 Task: Make in the project BayTech a sprint 'API Management Sprint'. Create in the project BayTech a sprint 'API Management Sprint'. Add in the project BayTech a sprint 'API Management Sprint'
Action: Mouse moved to (233, 67)
Screenshot: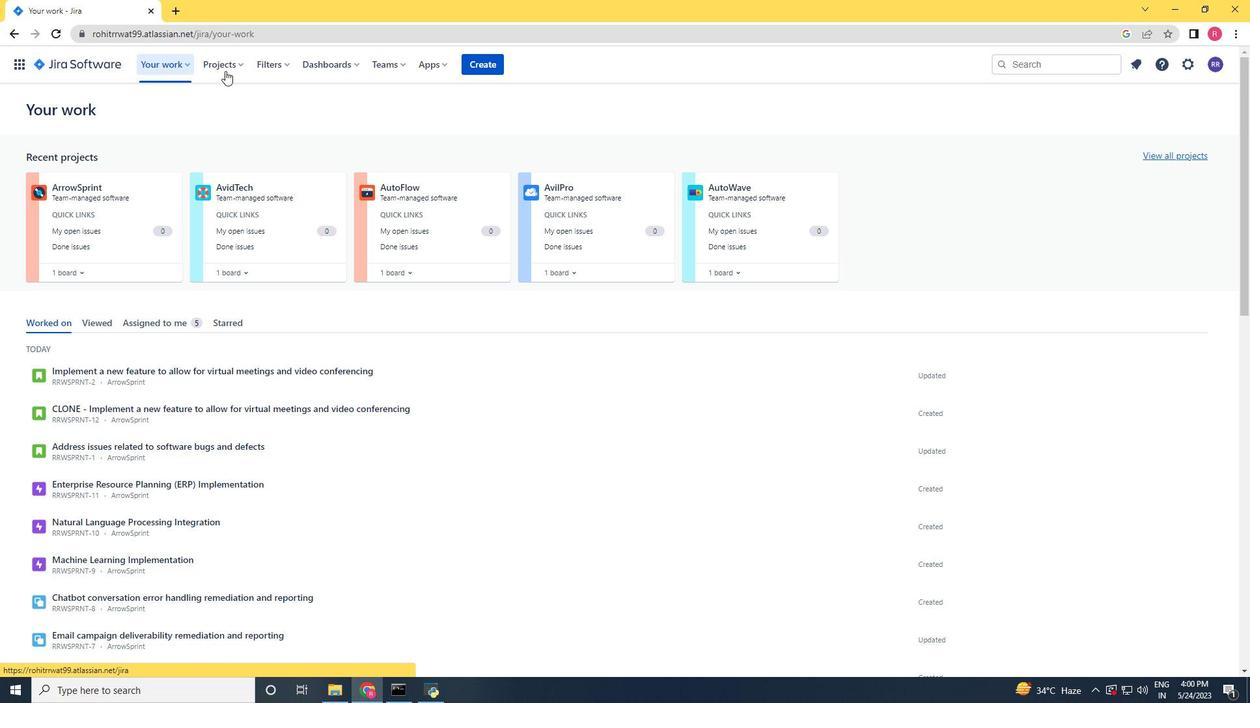 
Action: Mouse pressed left at (233, 67)
Screenshot: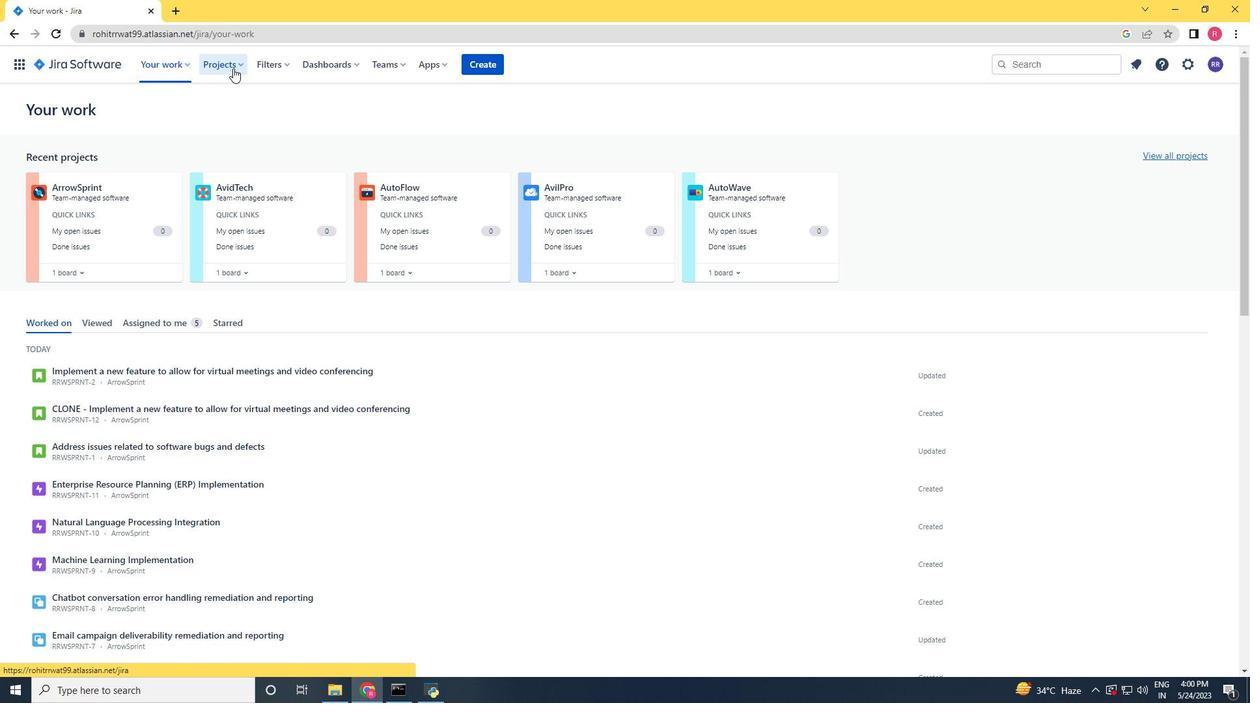 
Action: Mouse moved to (253, 115)
Screenshot: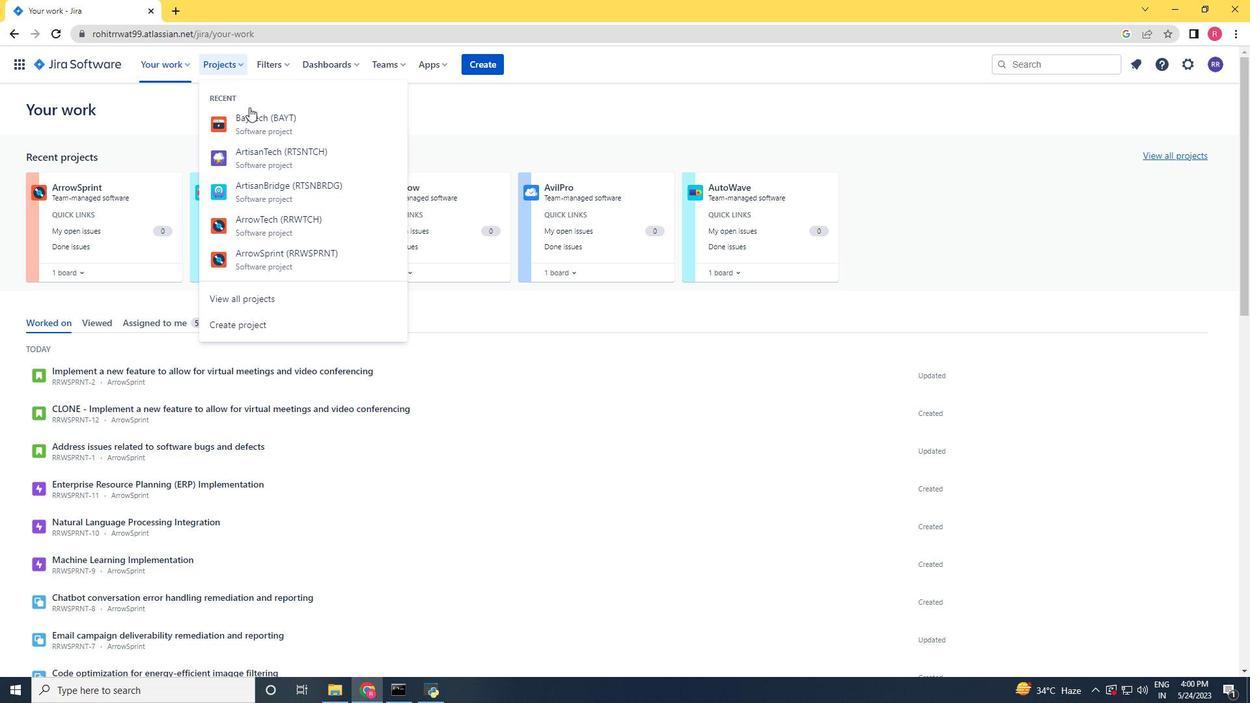 
Action: Mouse pressed left at (253, 115)
Screenshot: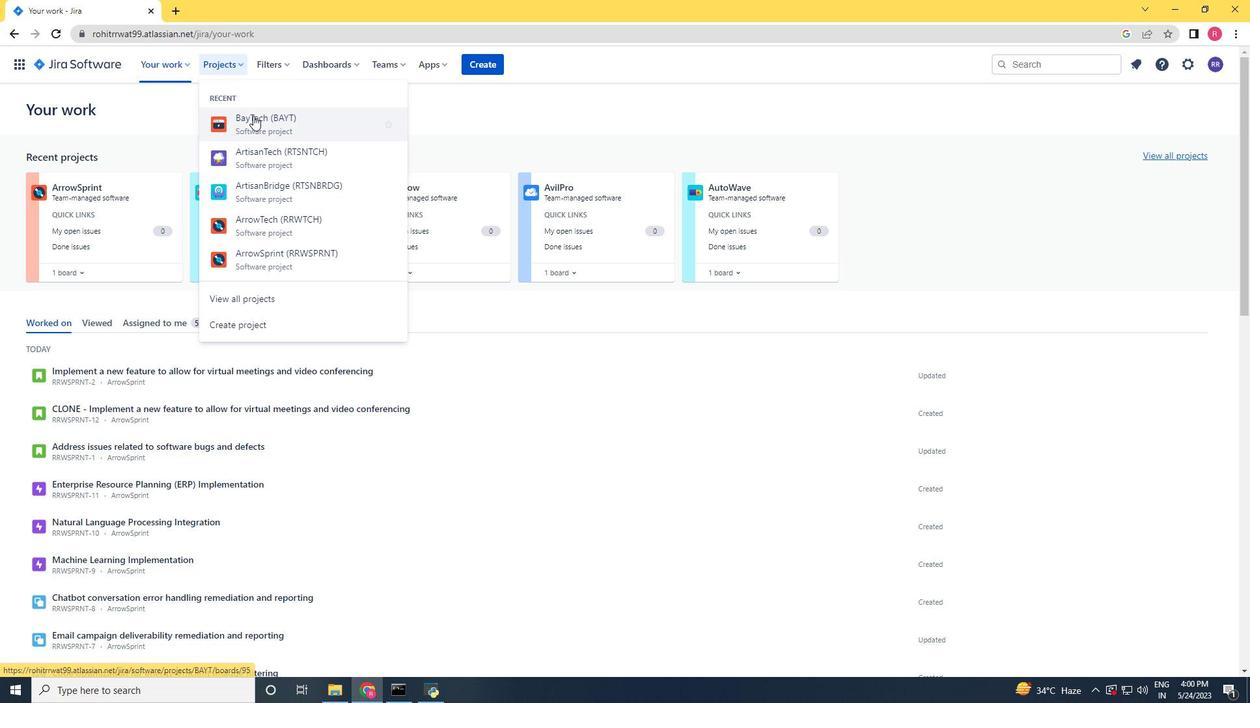 
Action: Mouse moved to (80, 197)
Screenshot: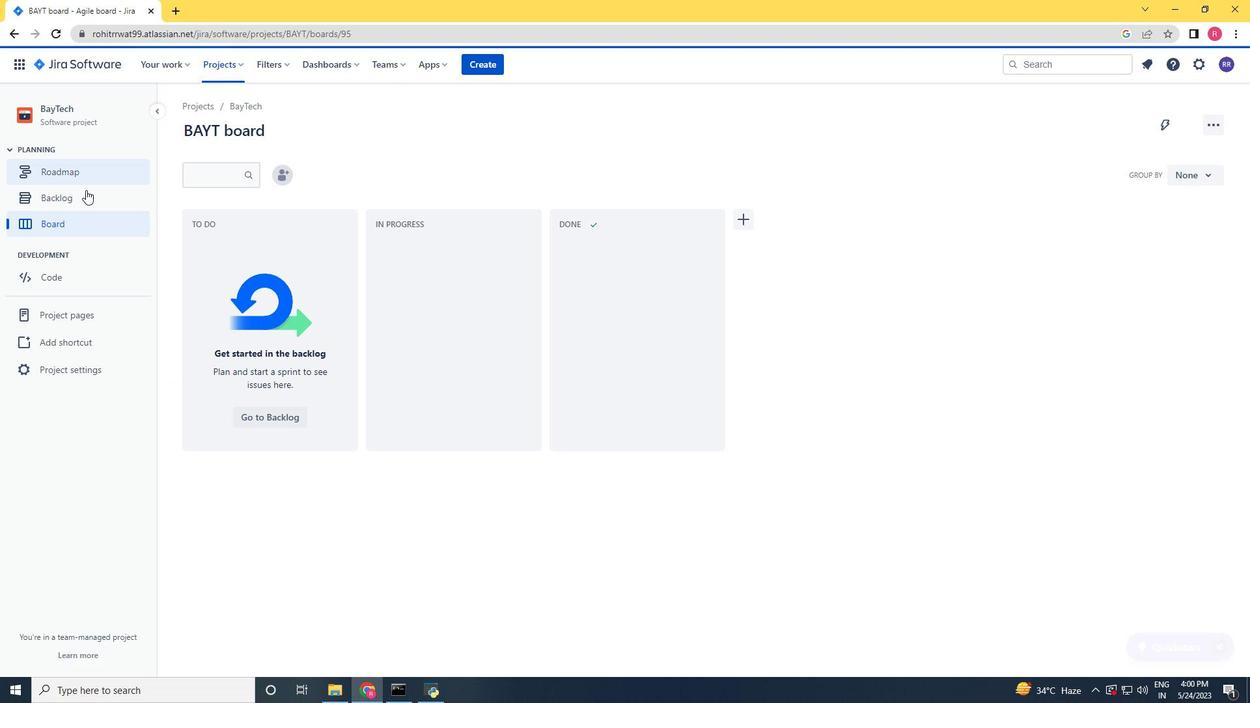 
Action: Mouse pressed left at (80, 197)
Screenshot: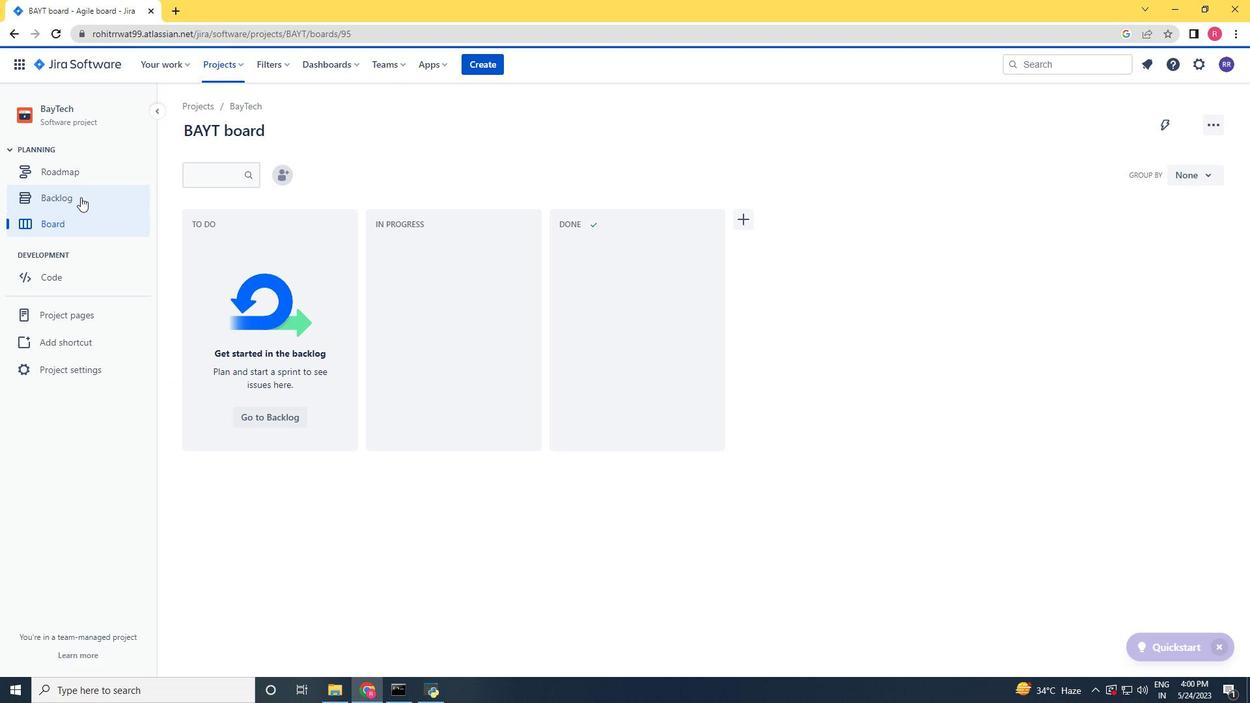 
Action: Mouse moved to (1163, 211)
Screenshot: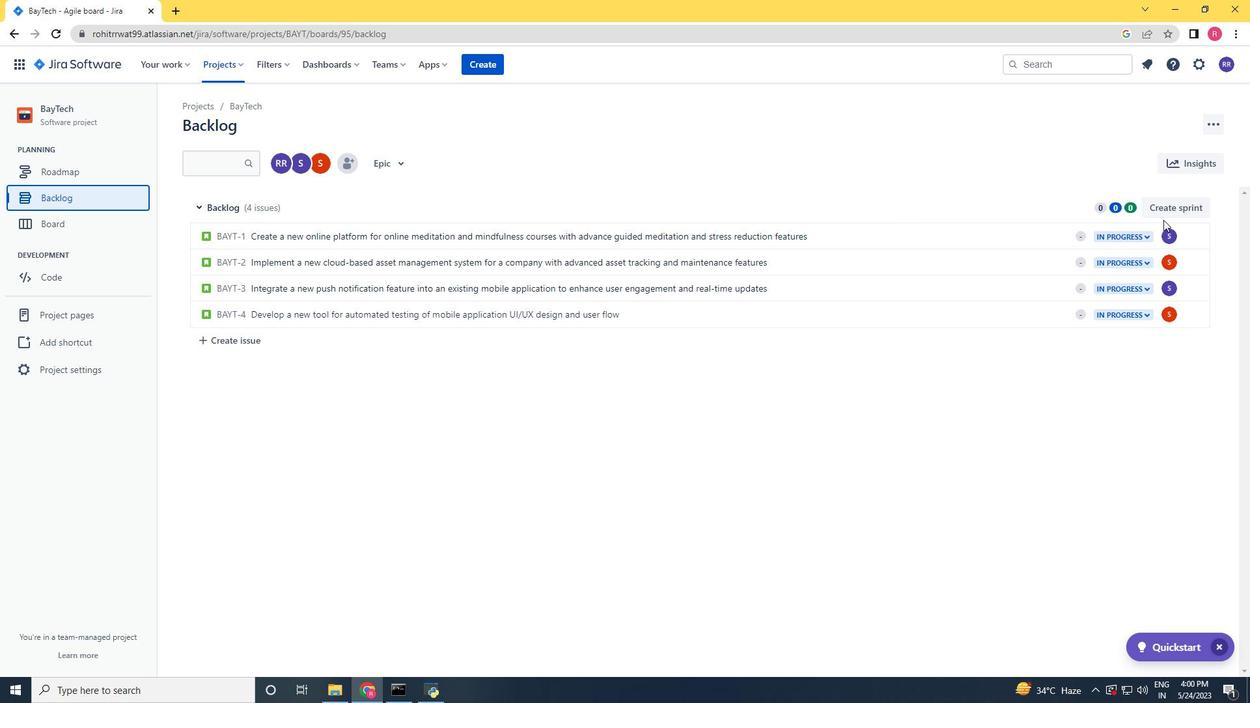 
Action: Mouse pressed left at (1163, 211)
Screenshot: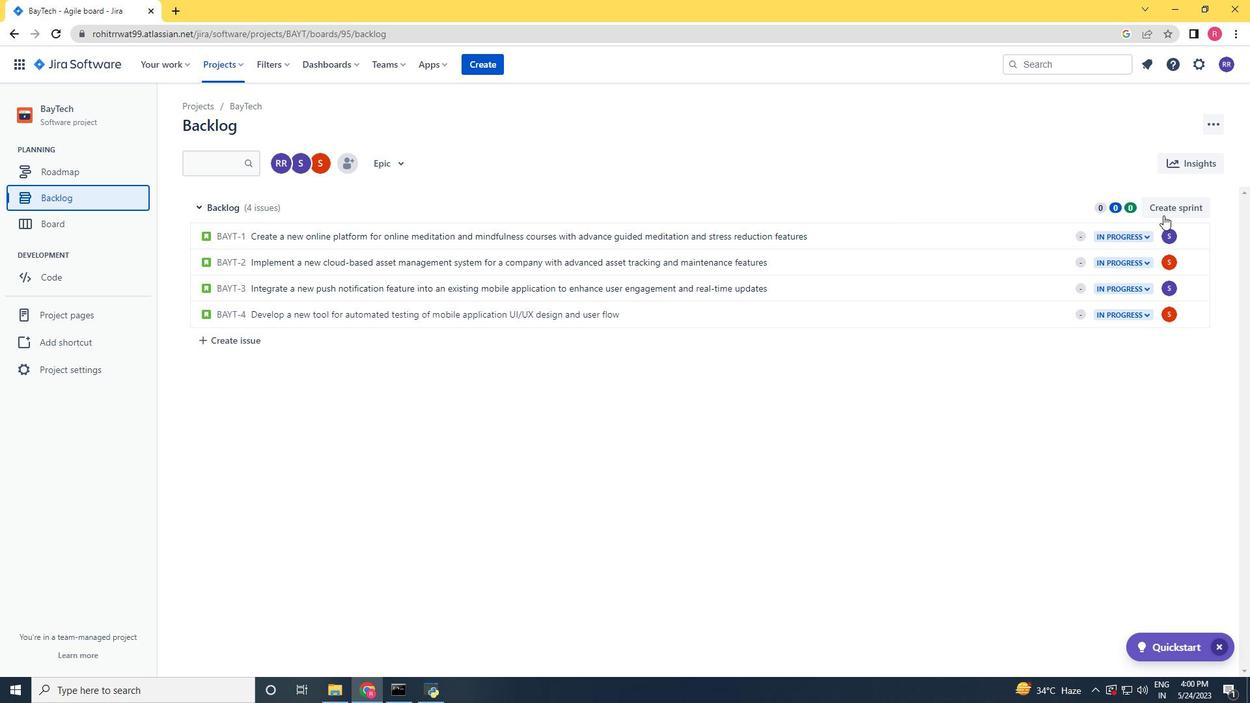 
Action: Mouse moved to (276, 209)
Screenshot: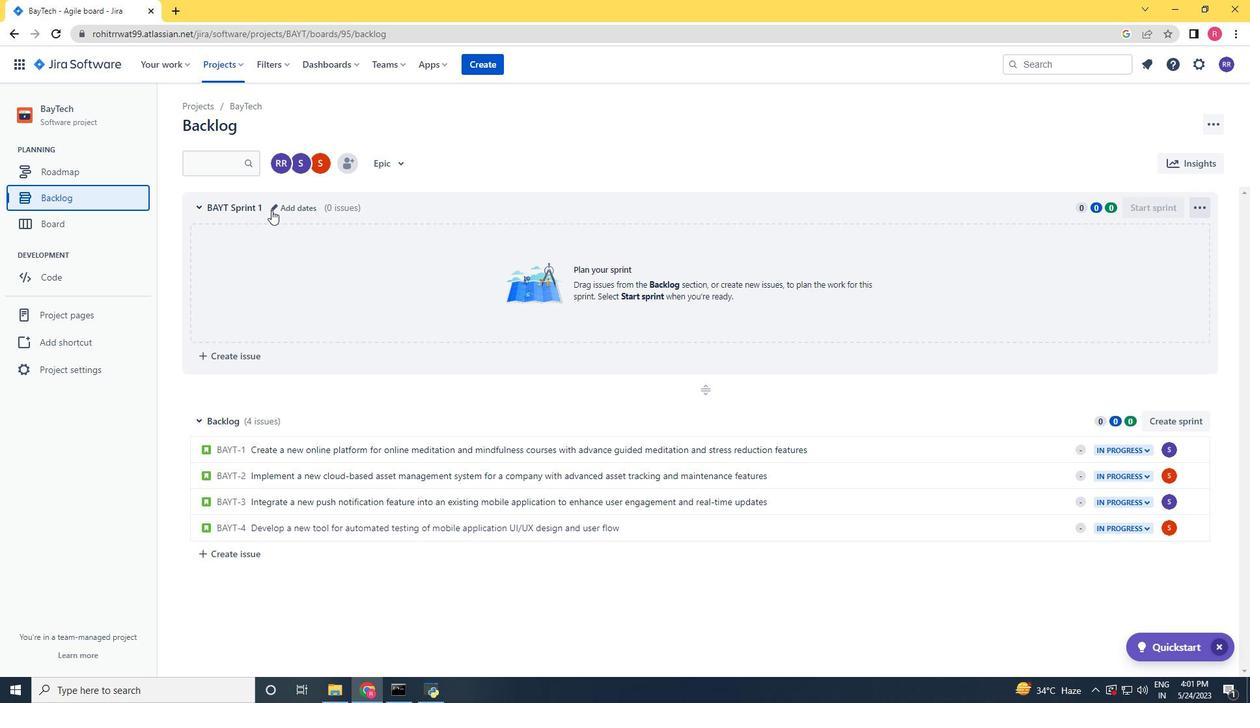 
Action: Mouse pressed left at (276, 209)
Screenshot: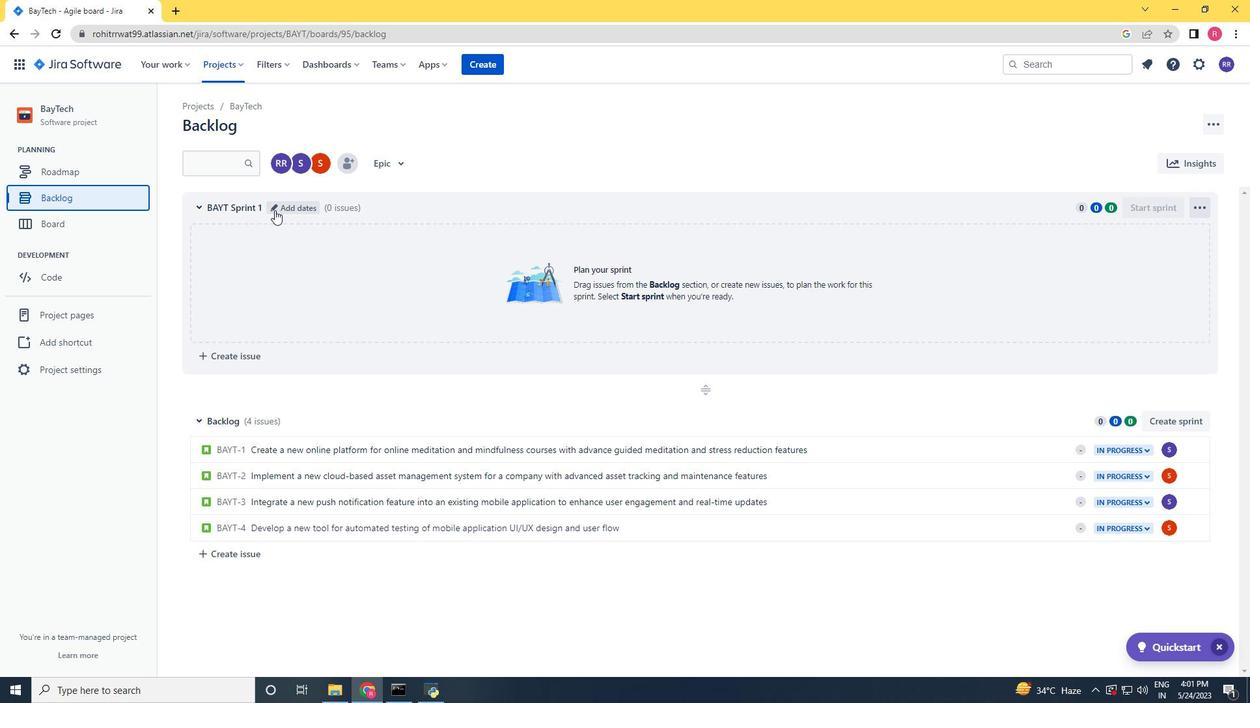 
Action: Key pressed <Key.backspace><Key.backspace><Key.backspace><Key.backspace><Key.backspace><Key.backspace><Key.backspace><Key.backspace><Key.backspace><Key.backspace><Key.backspace><Key.backspace><Key.backspace><Key.backspace><Key.backspace><Key.backspace><Key.backspace><Key.backspace><Key.backspace><Key.backspace><Key.backspace><Key.backspace><Key.backspace><Key.backspace><Key.backspace><Key.backspace><Key.backspace><Key.backspace><Key.backspace><Key.backspace><Key.backspace><Key.backspace><Key.backspace><Key.backspace><Key.backspace><Key.backspace><Key.backspace><Key.backspace><Key.backspace><Key.backspace><Key.backspace><Key.backspace><Key.backspace><Key.backspace><Key.backspace><Key.backspace><Key.backspace><Key.backspace><Key.backspace><Key.backspace><Key.backspace><Key.backspace><Key.backspace><Key.backspace><Key.backspace><Key.shift><Key.shift><Key.shift><Key.shift><Key.shift><Key.shift><Key.shift><Key.shift><Key.shift><Key.shift><Key.shift><Key.shift><Key.shift><Key.shift><Key.shift><Key.shift>APL<Key.space><Key.shift><Key.shift><Key.shift>Management<Key.space><Key.shift><Key.shift><Key.shift>Sprint<Key.space><Key.enter>
Screenshot: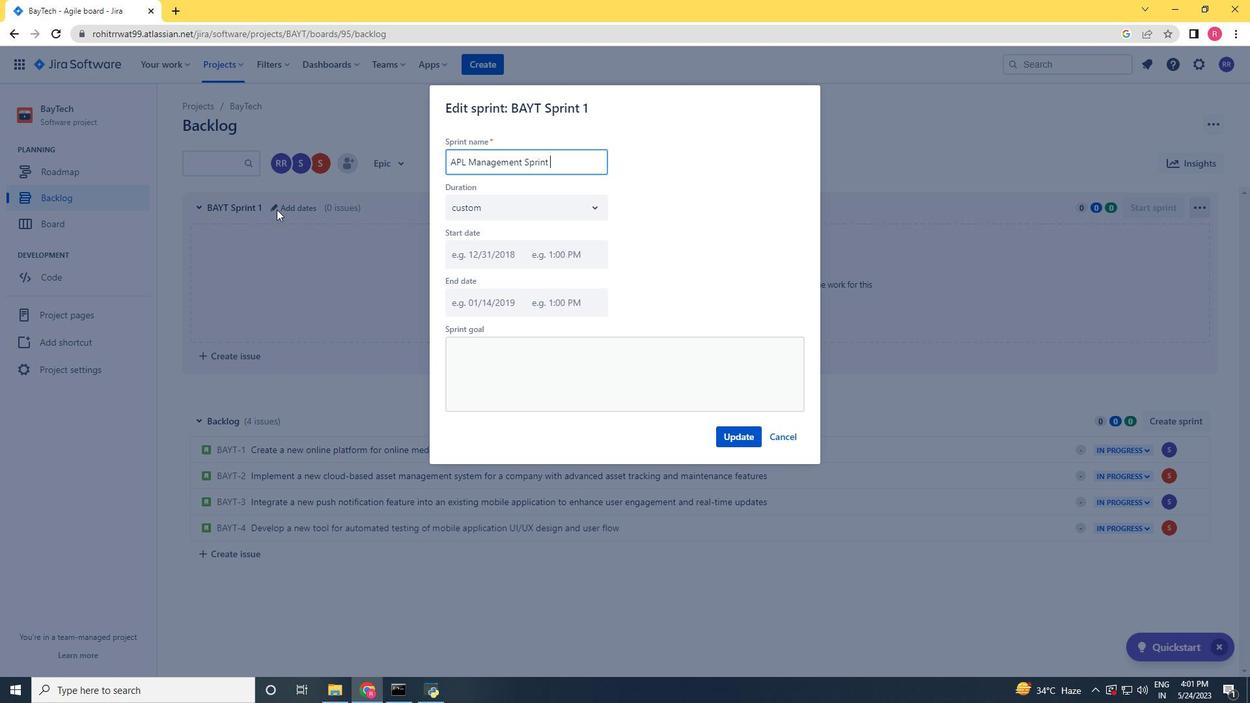 
Action: Mouse moved to (1181, 422)
Screenshot: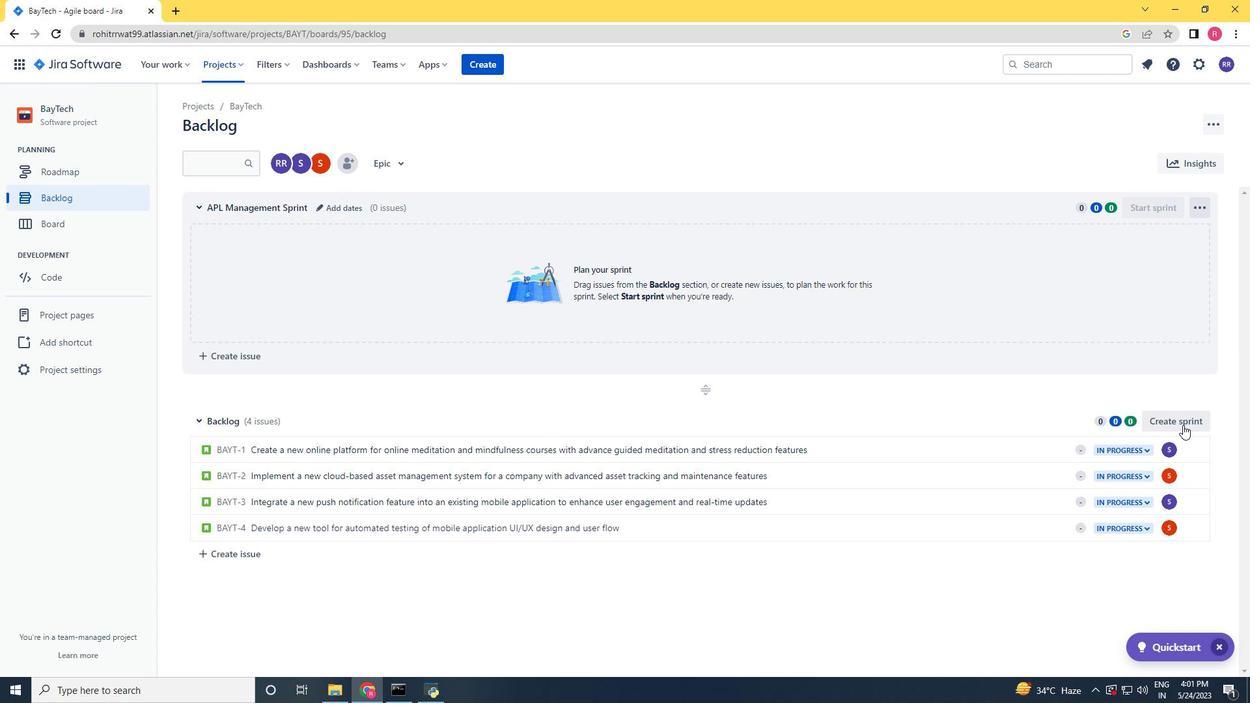 
Action: Mouse pressed left at (1181, 422)
Screenshot: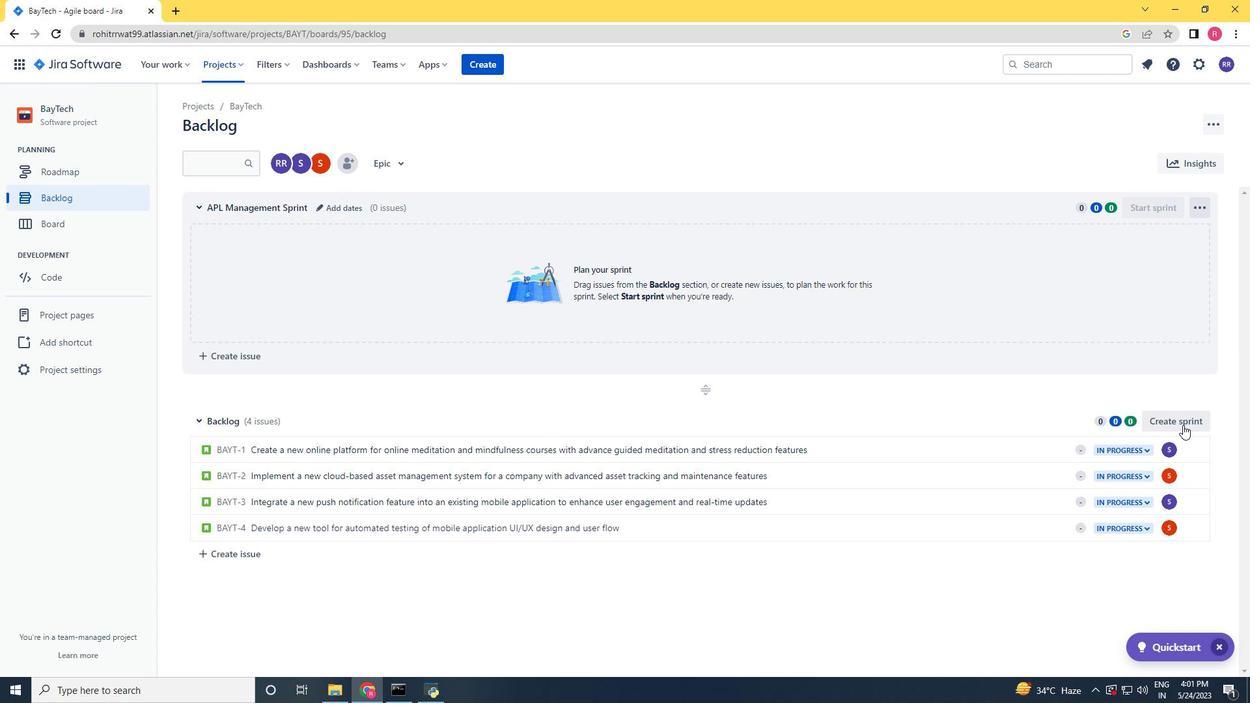 
Action: Mouse moved to (321, 422)
Screenshot: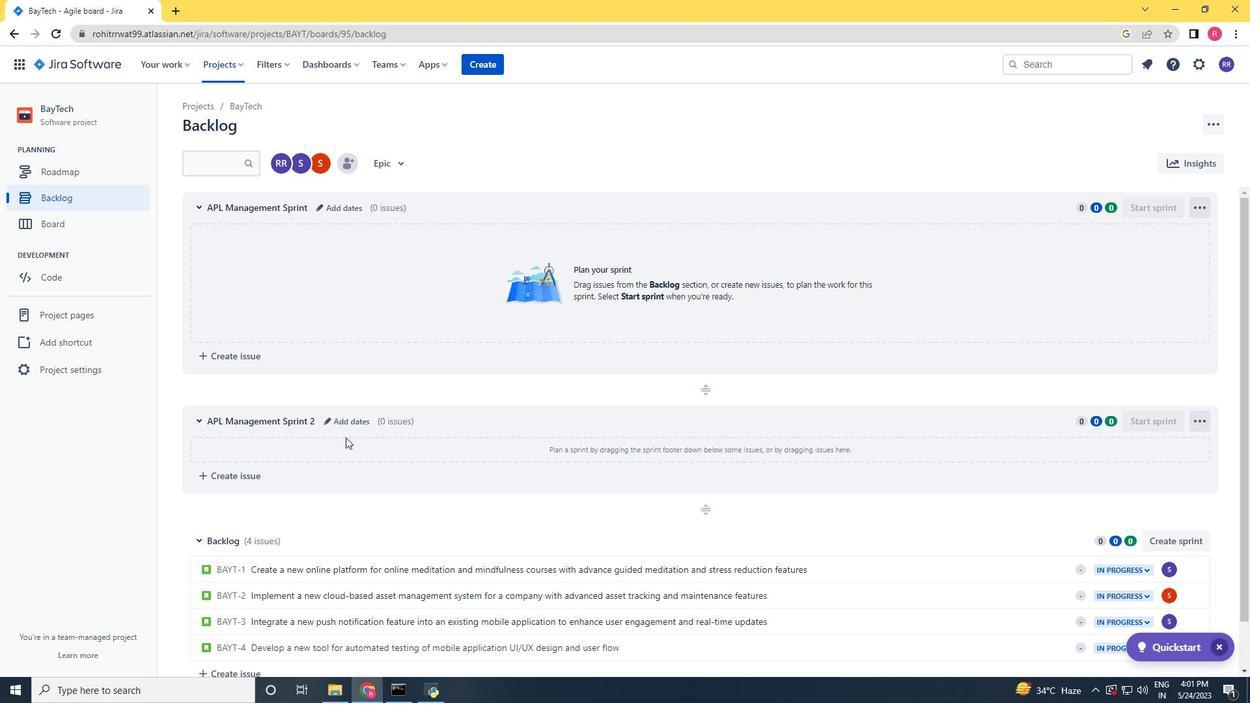 
Action: Mouse pressed left at (321, 422)
Screenshot: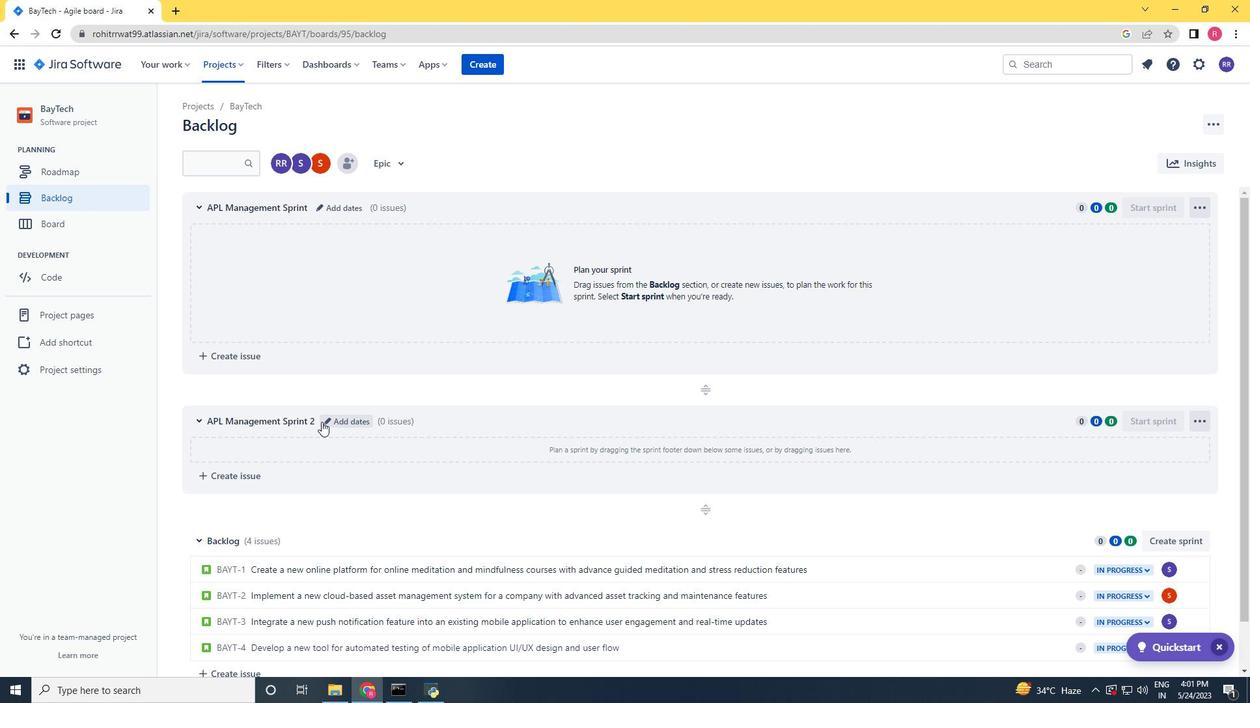 
Action: Mouse moved to (320, 419)
Screenshot: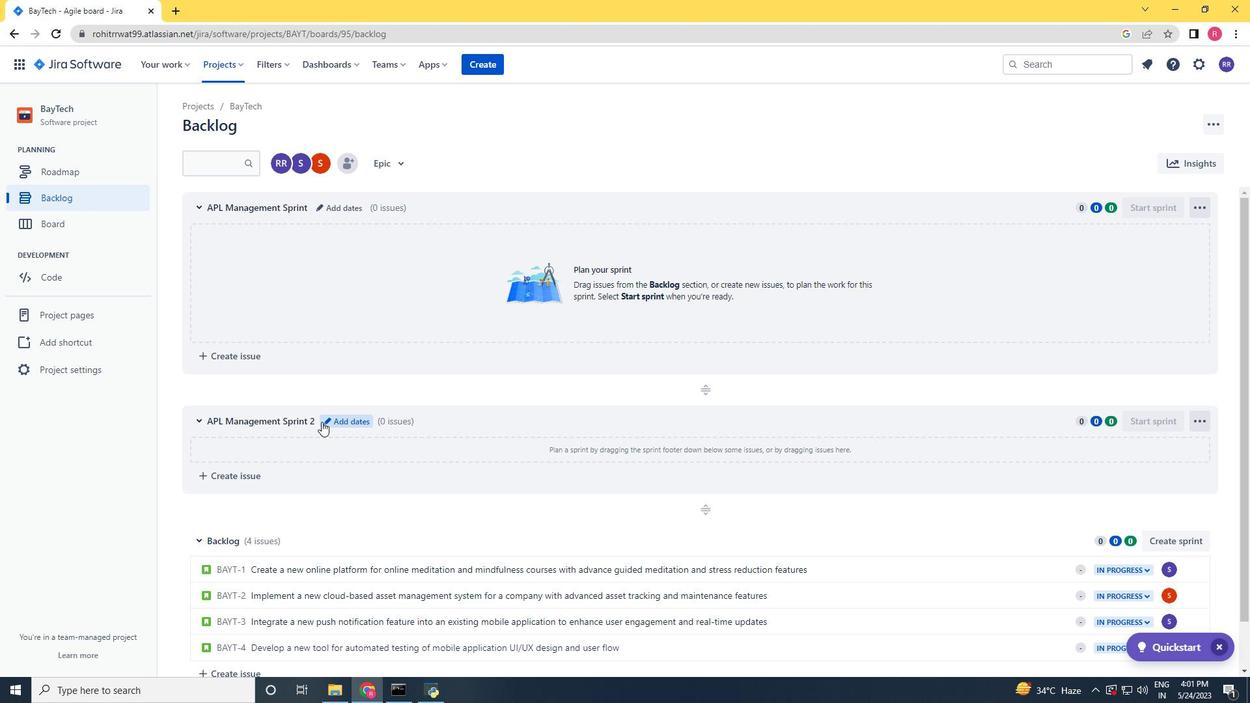 
Action: Key pressed <Key.backspace><Key.backspace><Key.backspace><Key.backspace><Key.backspace><Key.backspace><Key.backspace><Key.backspace><Key.backspace><Key.backspace><Key.backspace><Key.backspace><Key.backspace><Key.backspace><Key.backspace><Key.backspace><Key.backspace><Key.backspace><Key.backspace><Key.backspace><Key.backspace><Key.backspace><Key.backspace><Key.backspace><Key.backspace><Key.backspace><Key.backspace><Key.backspace><Key.backspace><Key.backspace><Key.backspace><Key.shift>A<Key.shift>PI<Key.space><Key.shift><Key.shift><Key.shift><Key.shift><Key.shift><Key.shift><Key.shift><Key.shift><Key.shift><Key.shift><Key.shift><Key.shift><Key.shift><Key.shift><Key.shift><Key.shift><Key.shift><Key.shift><Key.shift><Key.shift><Key.shift><Key.shift><Key.shift><Key.shift><Key.shift><Key.shift><Key.shift><Key.shift><Key.shift><Key.shift><Key.shift><Key.shift><Key.shift><Key.shift><Key.shift><Key.shift><Key.shift><Key.shift><Key.shift><Key.shift><Key.shift><Key.shift><Key.shift><Key.shift><Key.shift><Key.shift>Management<Key.space><Key.shift>Sprint<Key.space>
Screenshot: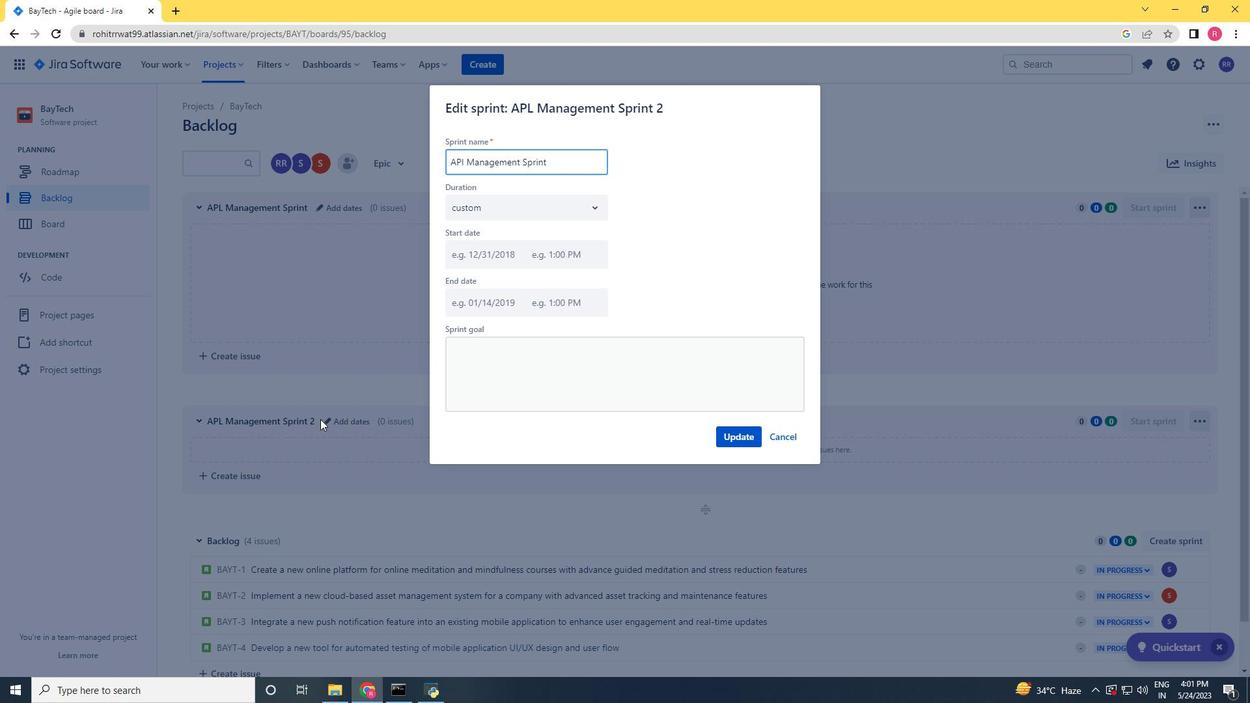 
Action: Mouse moved to (750, 437)
Screenshot: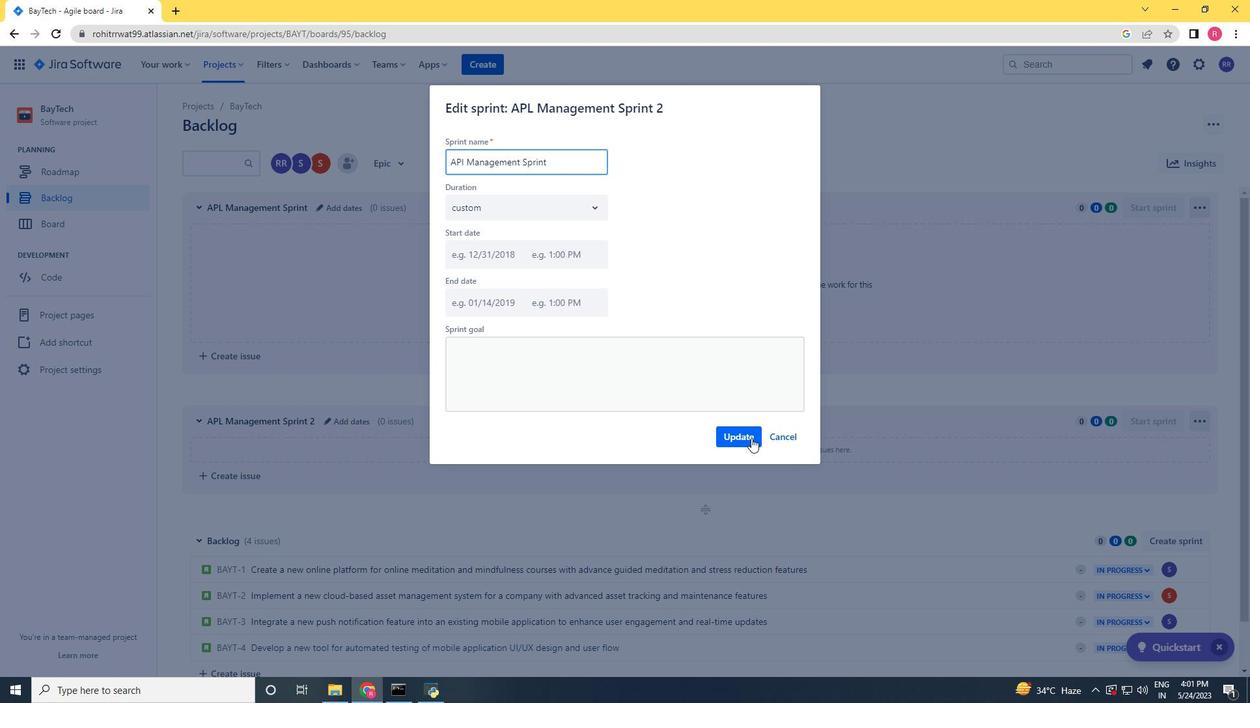 
Action: Mouse pressed left at (750, 437)
Screenshot: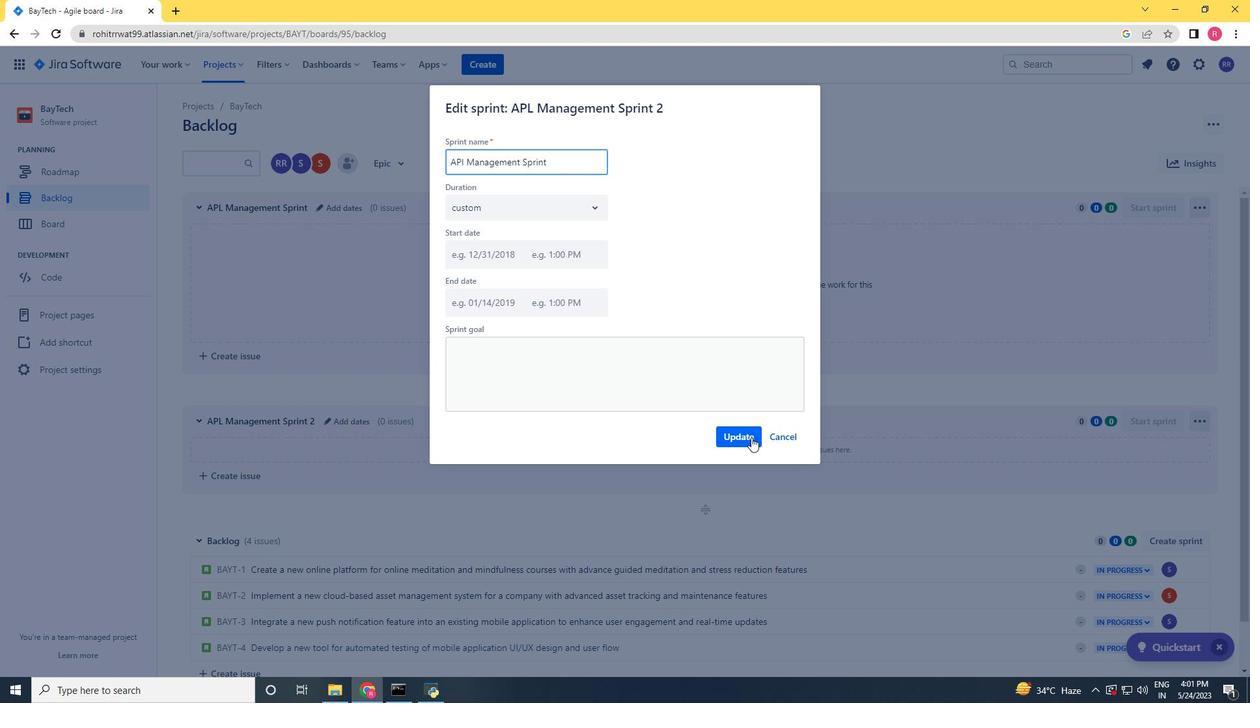 
Action: Mouse moved to (1167, 539)
Screenshot: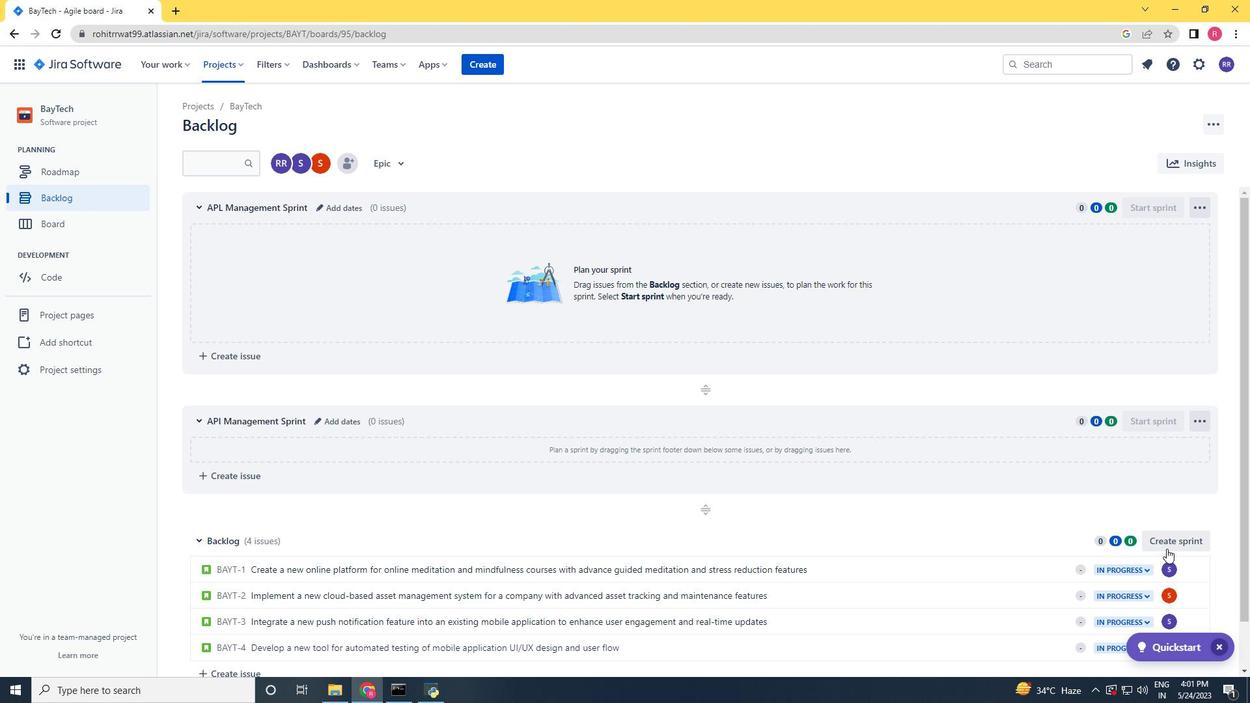 
Action: Mouse pressed left at (1167, 539)
Screenshot: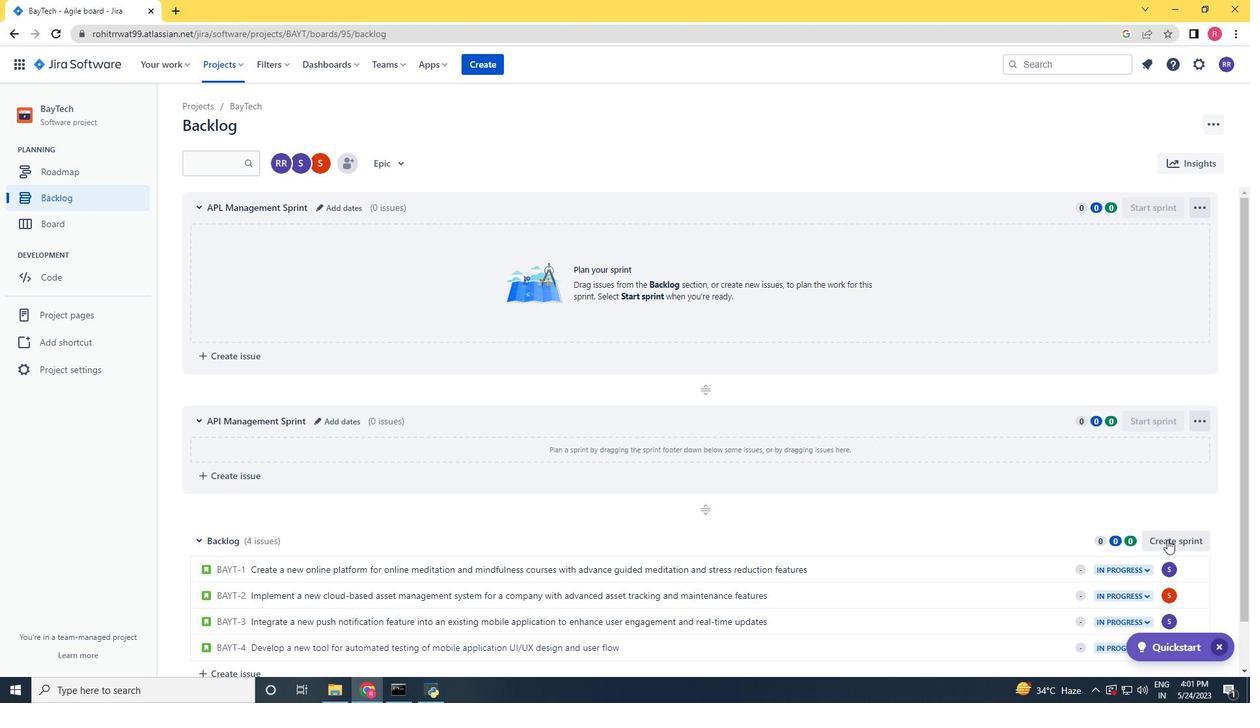 
Action: Mouse moved to (312, 542)
Screenshot: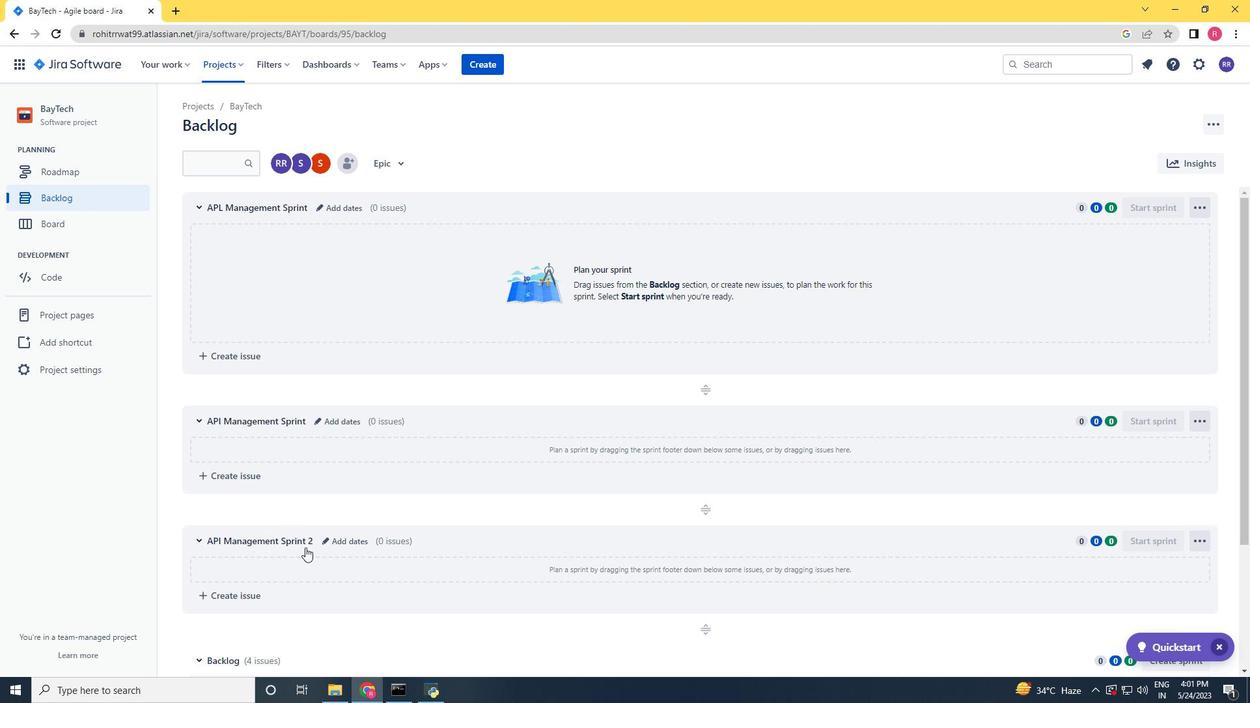 
Action: Mouse pressed left at (312, 542)
Screenshot: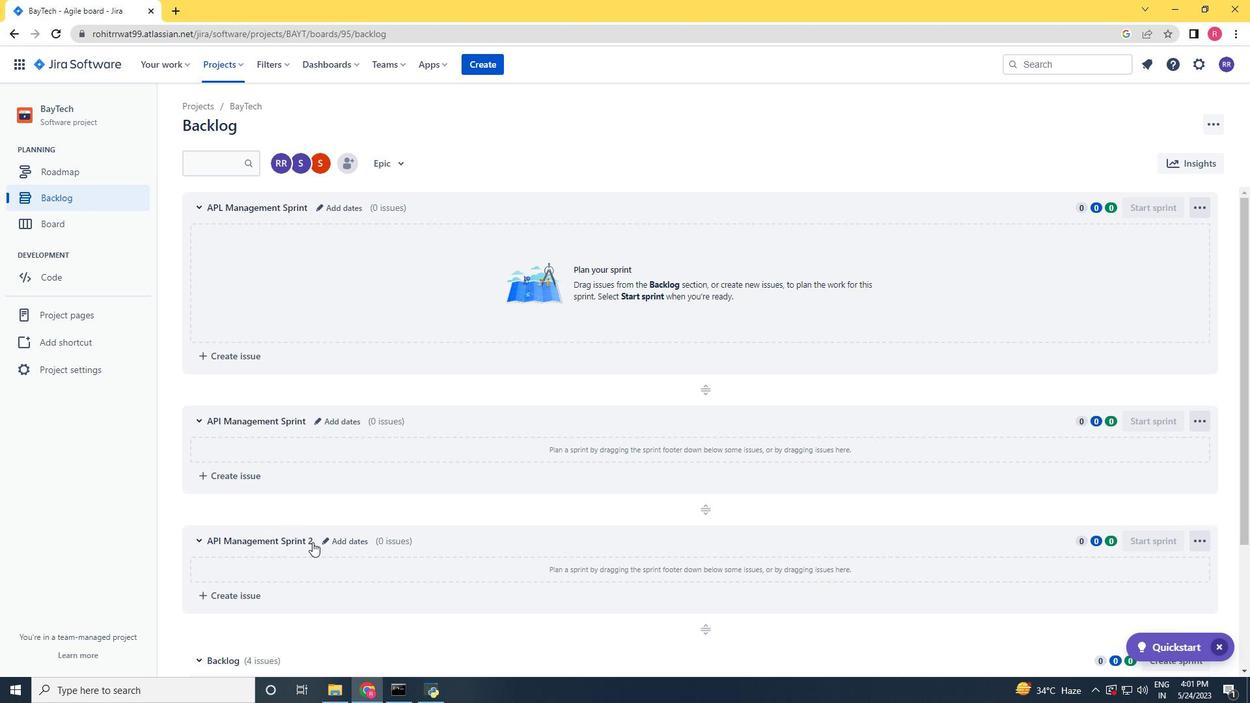 
Action: Mouse moved to (337, 542)
Screenshot: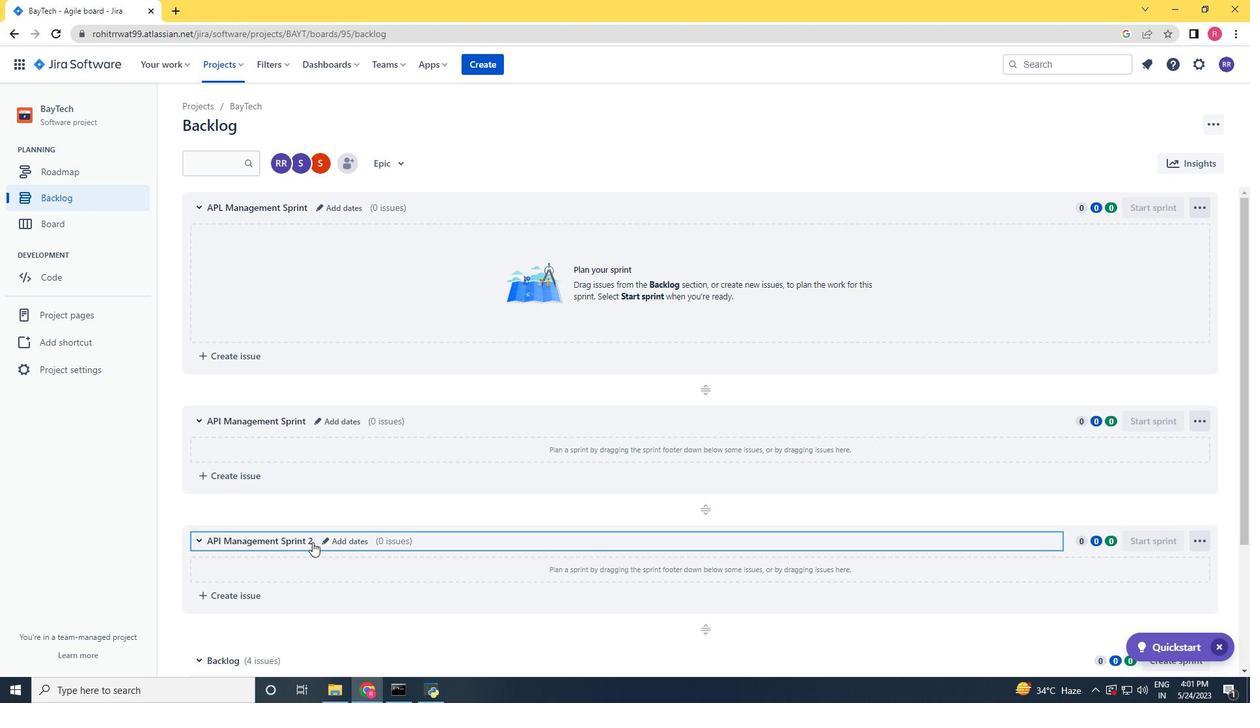 
Action: Mouse pressed left at (337, 542)
Screenshot: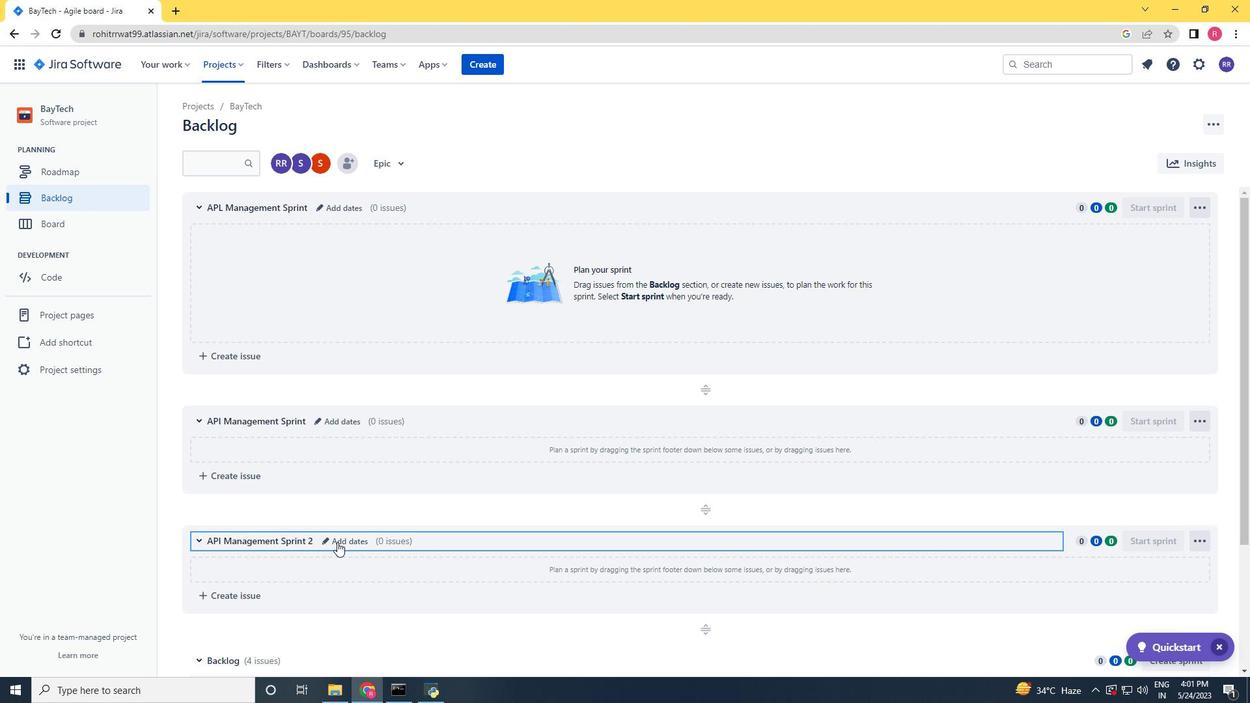 
Action: Mouse moved to (334, 541)
Screenshot: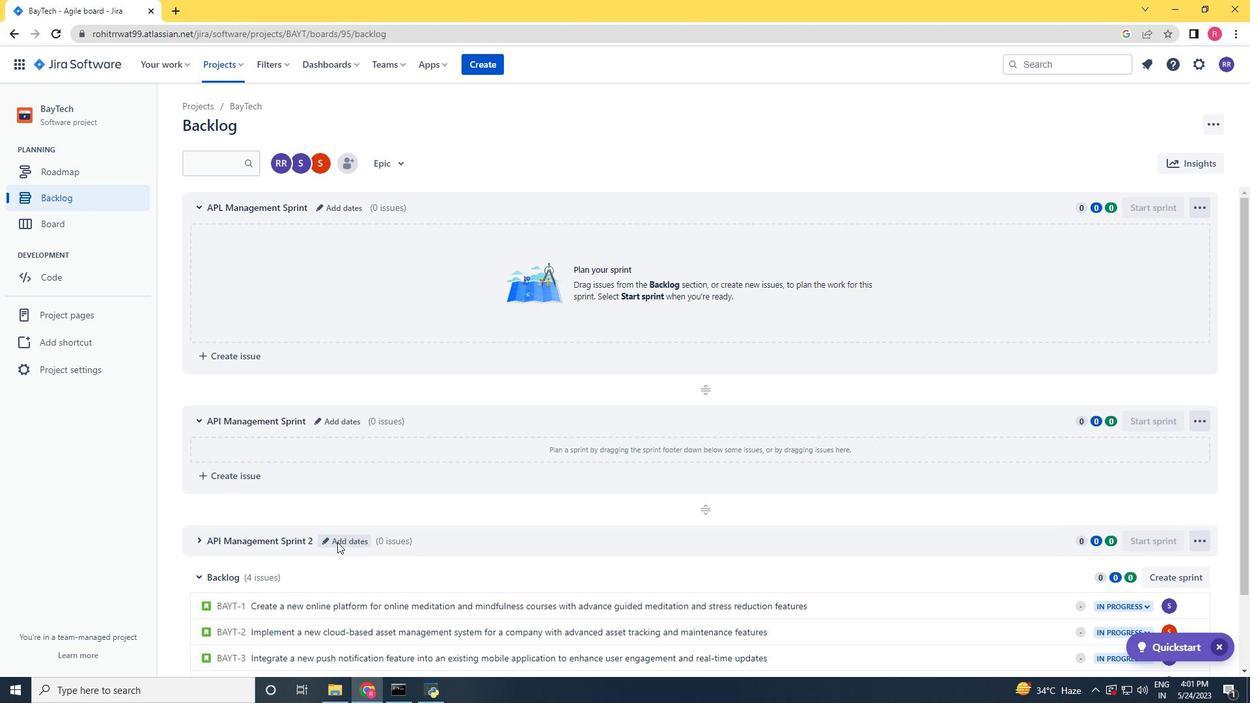 
Action: Key pressed <Key.backspace><Key.backspace><Key.backspace><Key.backspace><Key.backspace><Key.backspace><Key.backspace><Key.backspace><Key.backspace><Key.backspace><Key.backspace><Key.backspace><Key.backspace><Key.backspace><Key.backspace><Key.backspace><Key.backspace><Key.backspace><Key.backspace><Key.backspace><Key.backspace><Key.backspace><Key.backspace><Key.backspace><Key.backspace><Key.backspace><Key.backspace><Key.backspace><Key.backspace><Key.backspace><Key.backspace><Key.backspace><Key.backspace><Key.backspace><Key.backspace><Key.backspace><Key.backspace><Key.backspace><Key.backspace><Key.shift><Key.shift>API<Key.space><Key.shift>Management<Key.space><Key.shift>Sprint<Key.enter>
Screenshot: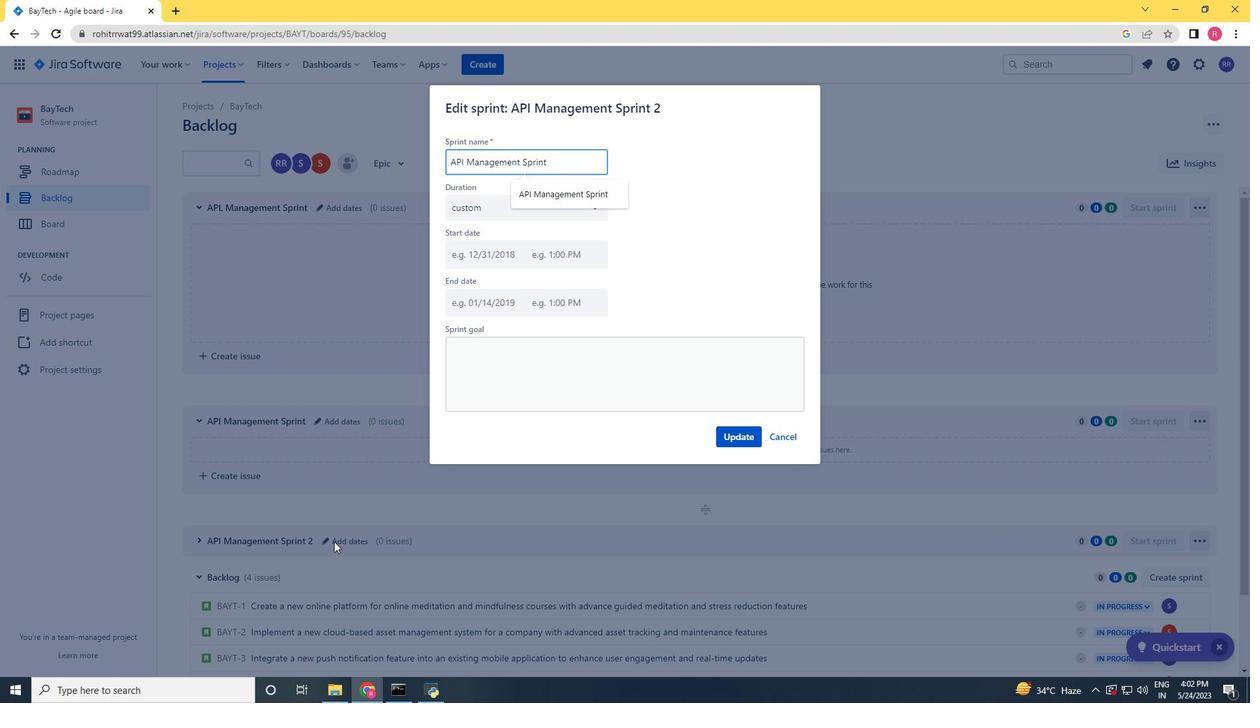 
Action: Mouse moved to (627, 581)
Screenshot: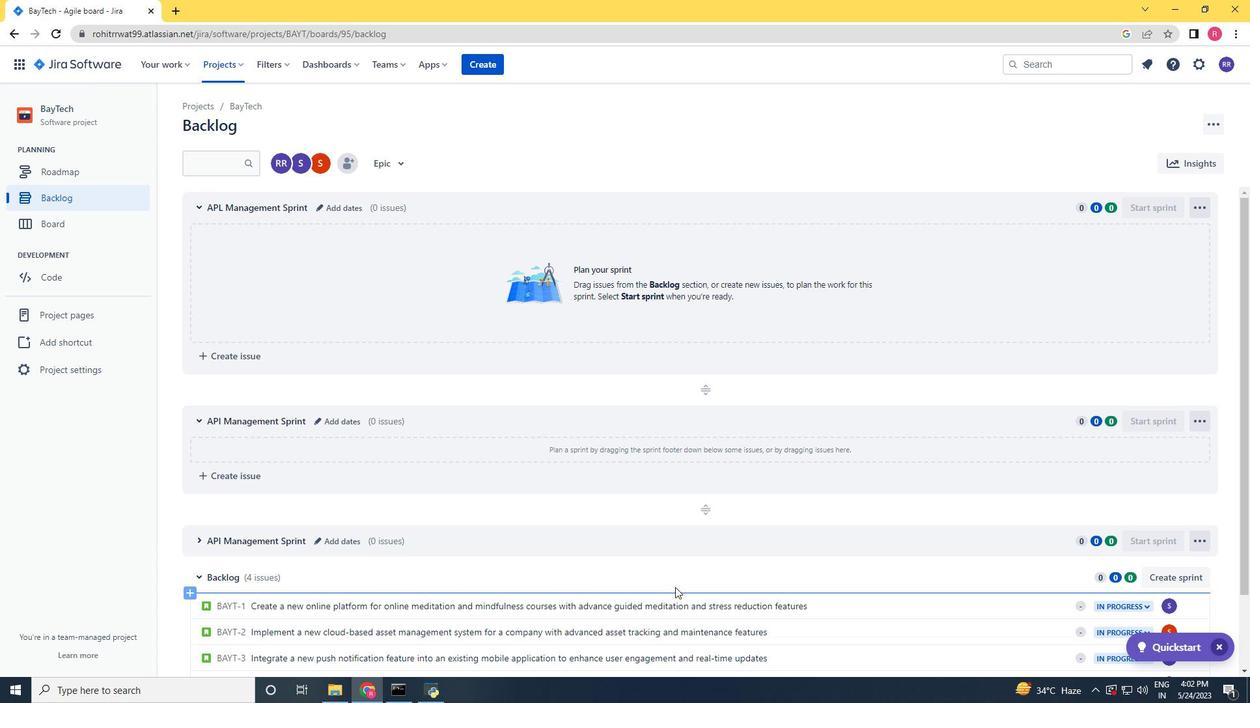 
Action: Mouse scrolled (627, 580) with delta (0, 0)
Screenshot: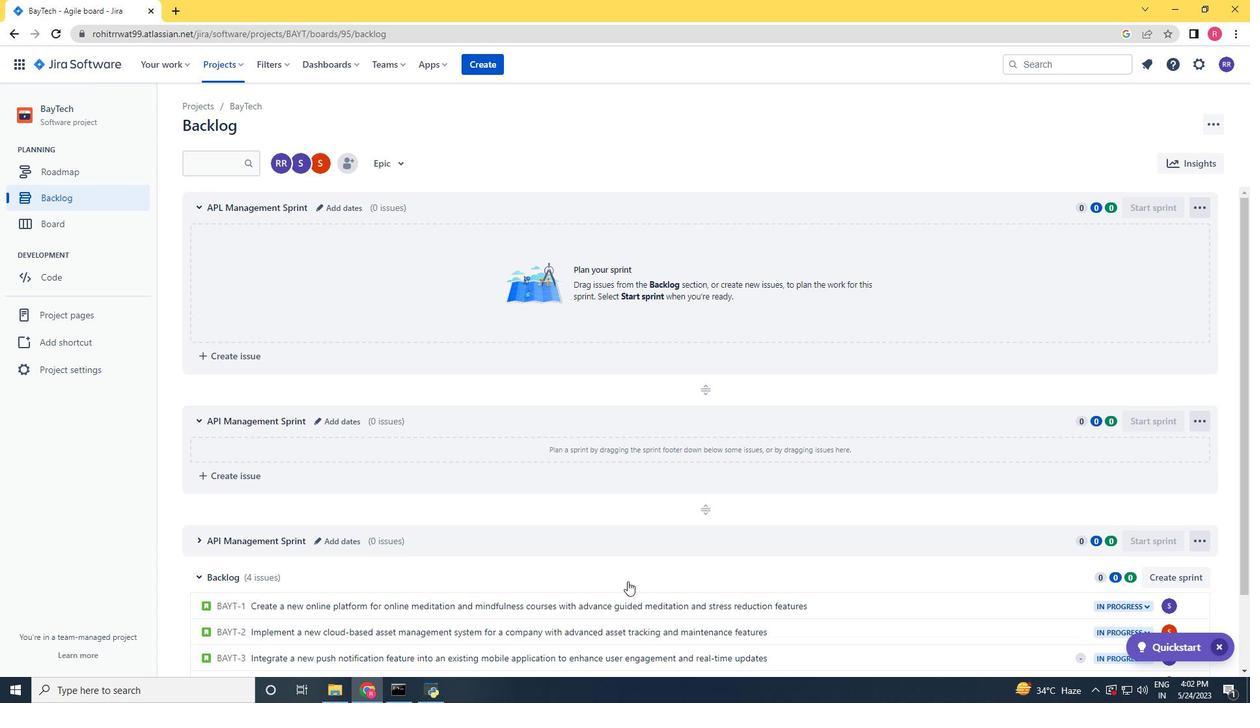 
Action: Mouse scrolled (627, 580) with delta (0, 0)
Screenshot: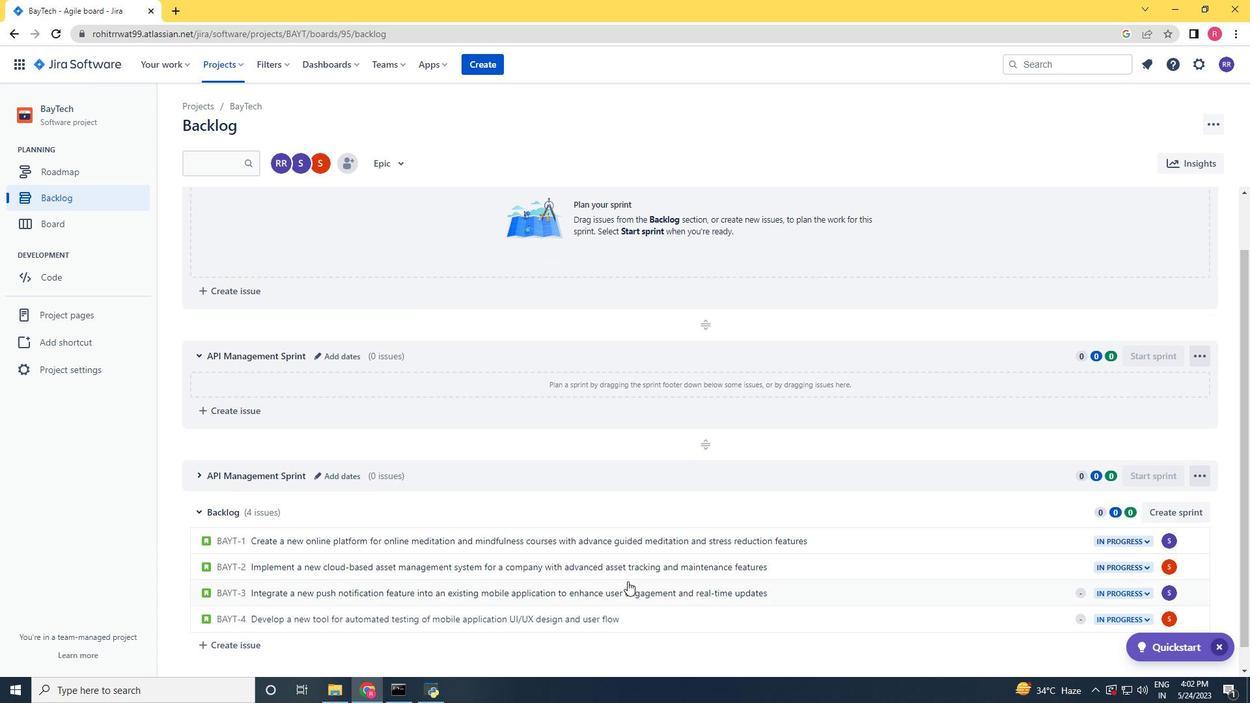 
Action: Mouse scrolled (627, 580) with delta (0, 0)
Screenshot: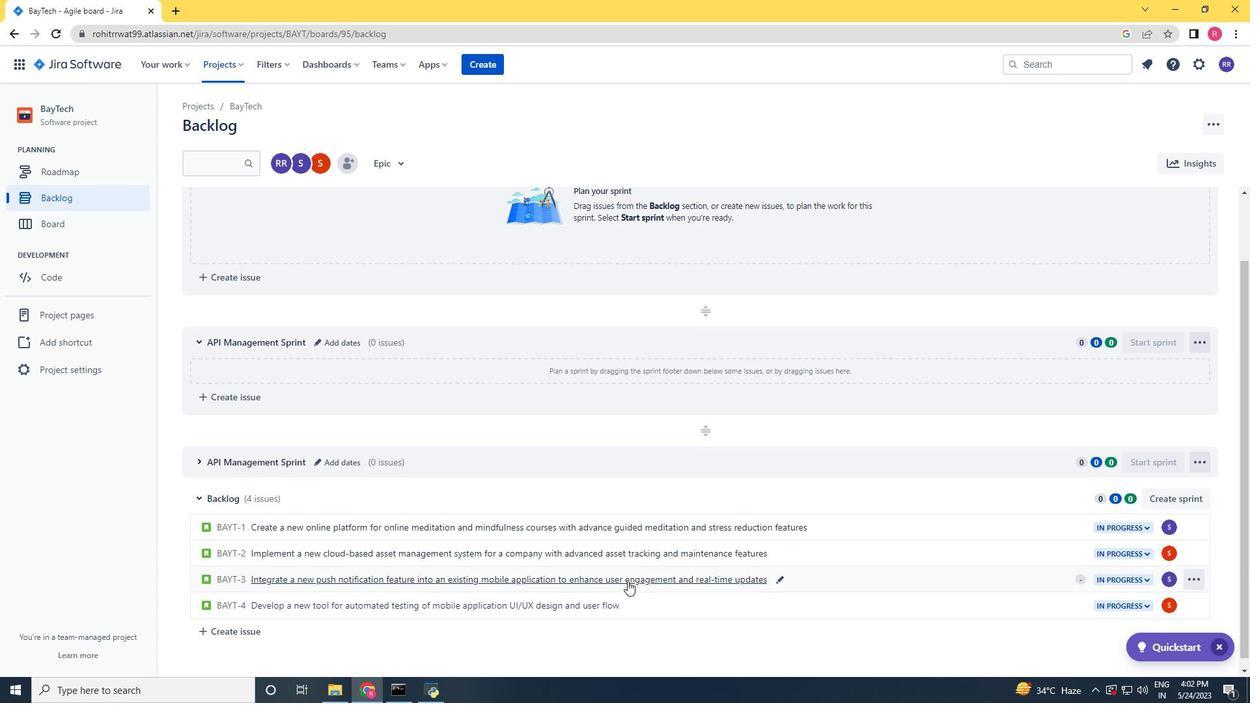 
Action: Mouse scrolled (627, 580) with delta (0, 0)
Screenshot: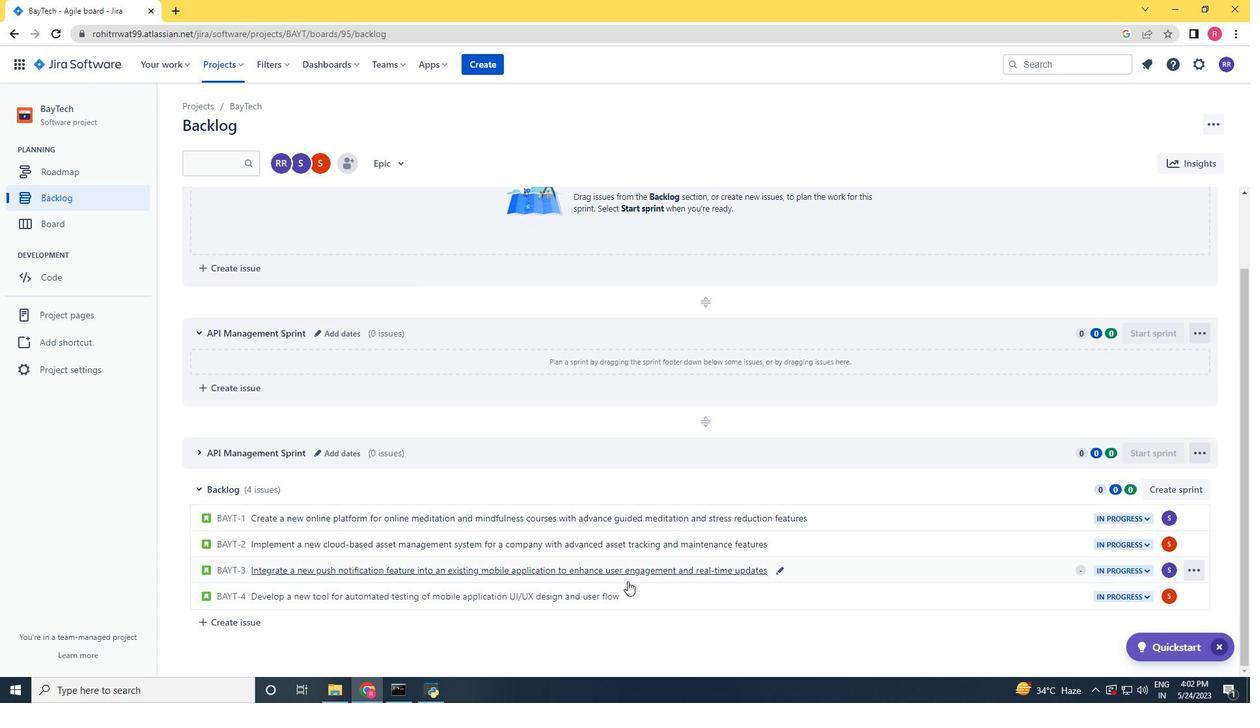 
Action: Mouse scrolled (627, 582) with delta (0, 0)
Screenshot: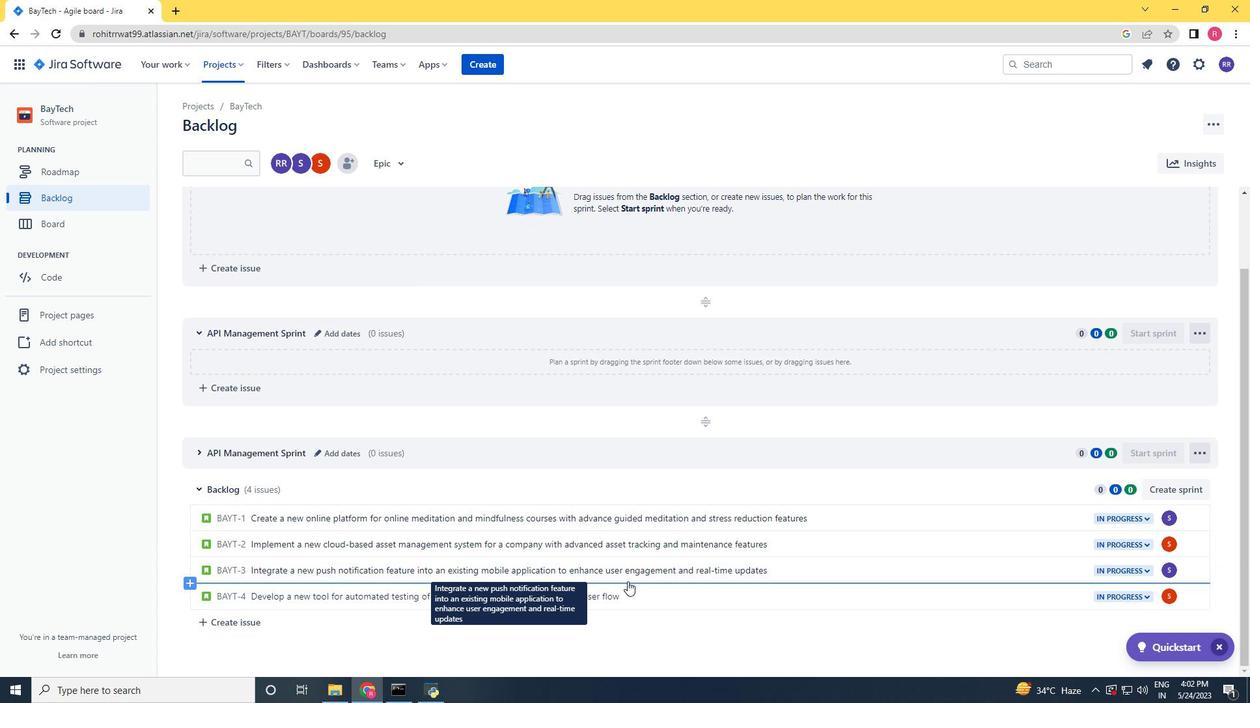
Action: Mouse scrolled (627, 582) with delta (0, 0)
Screenshot: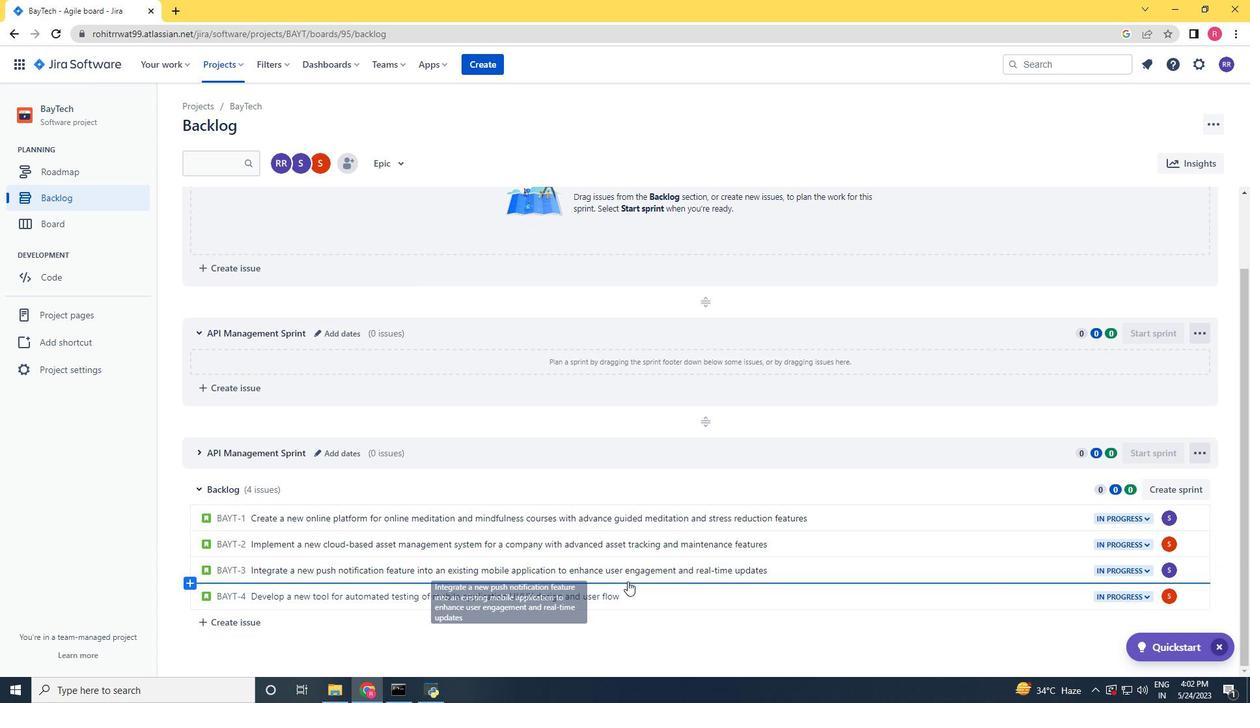 
Action: Mouse scrolled (627, 582) with delta (0, 0)
Screenshot: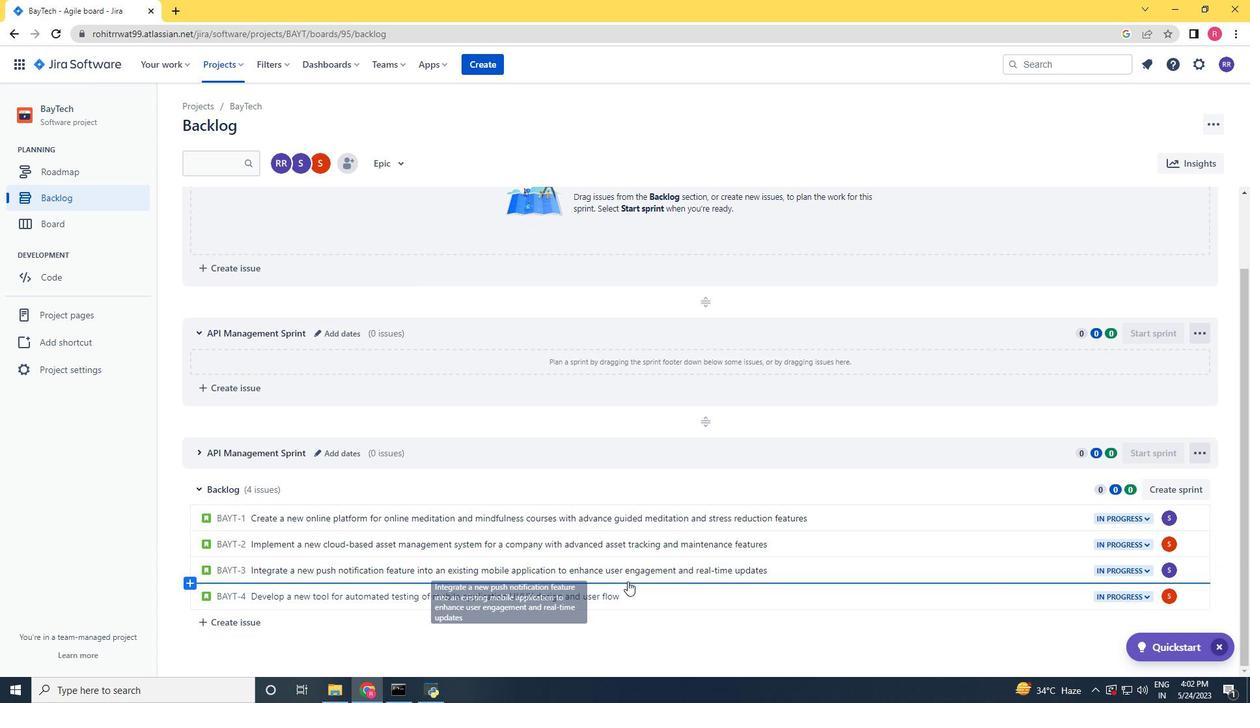 
Action: Mouse scrolled (627, 582) with delta (0, 0)
Screenshot: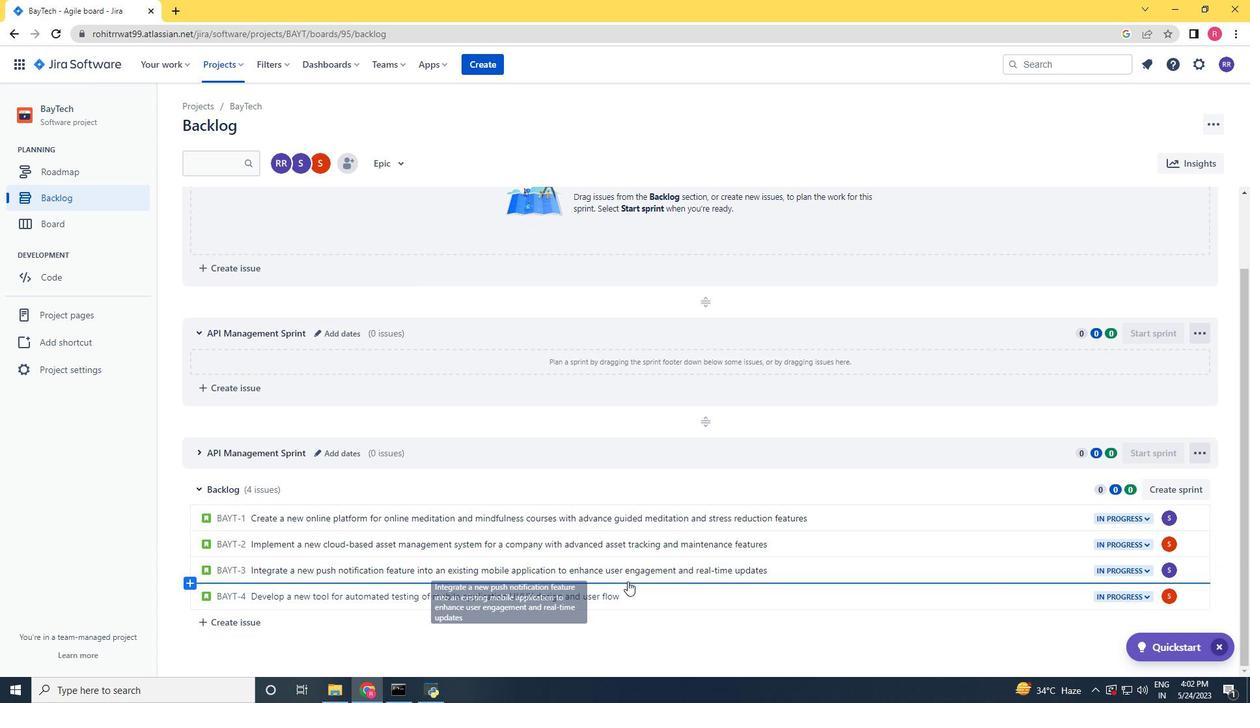 
Action: Mouse scrolled (627, 582) with delta (0, 0)
Screenshot: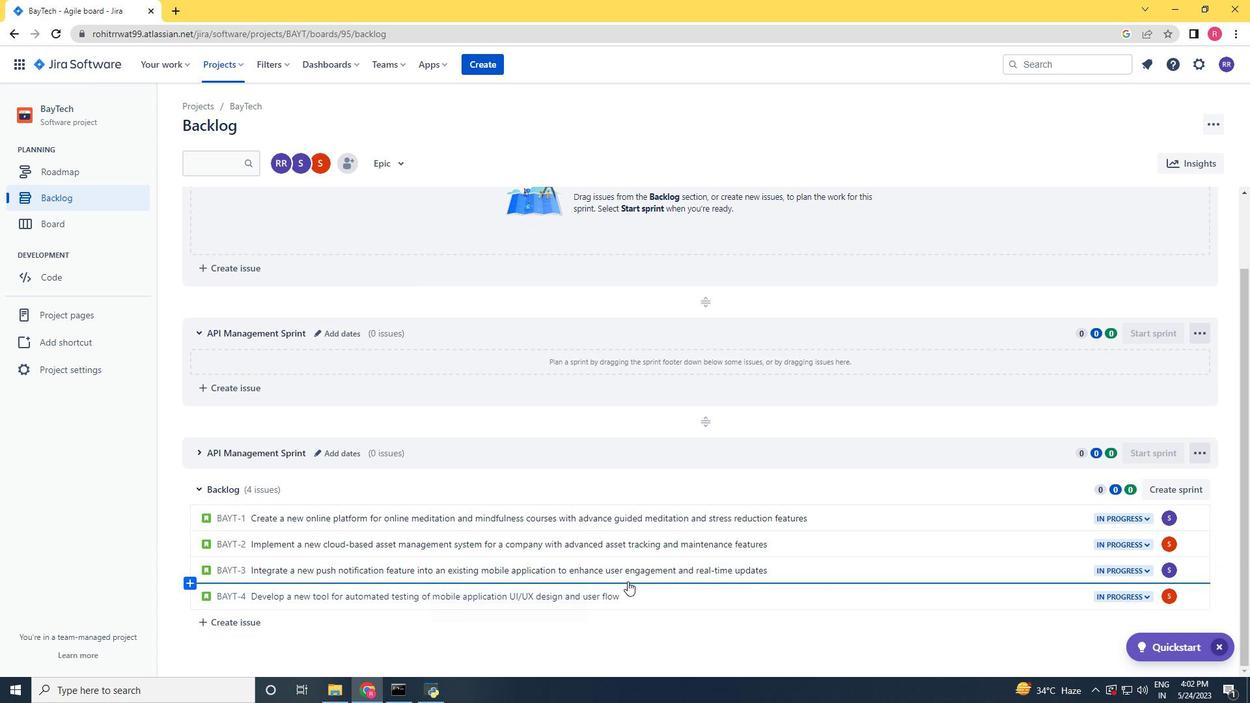 
Action: Mouse scrolled (627, 582) with delta (0, 0)
Screenshot: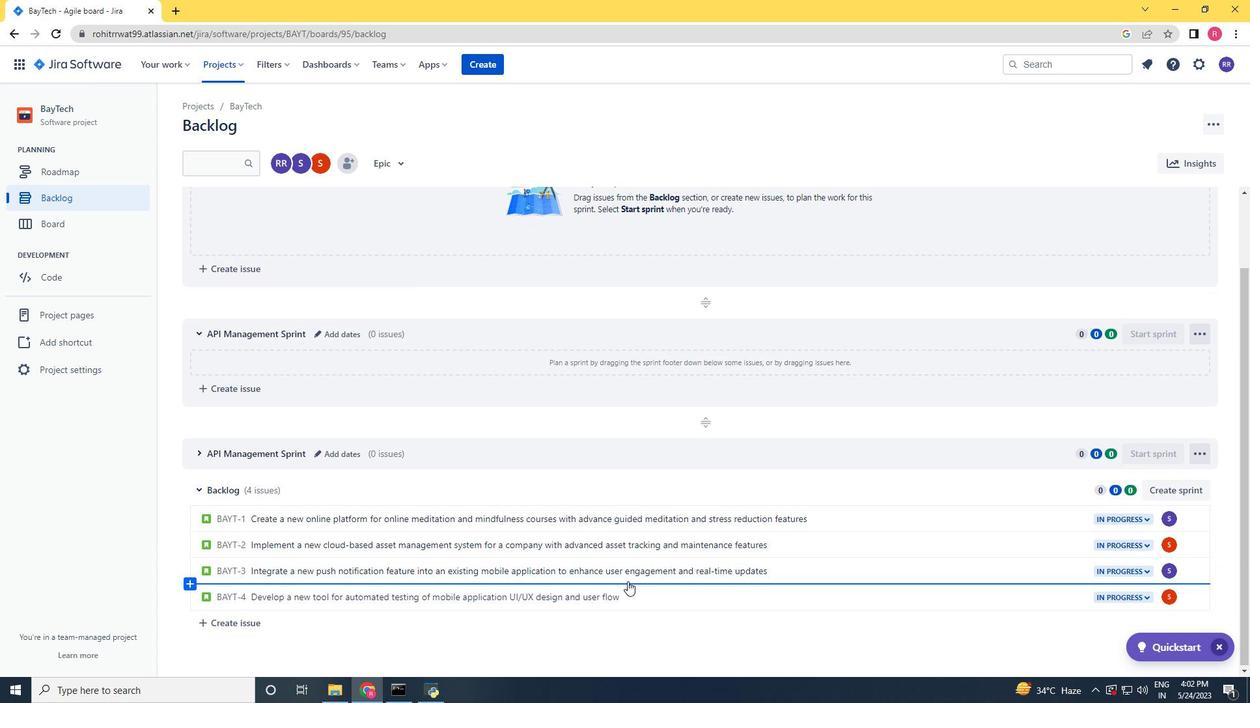 
Action: Mouse moved to (196, 201)
Screenshot: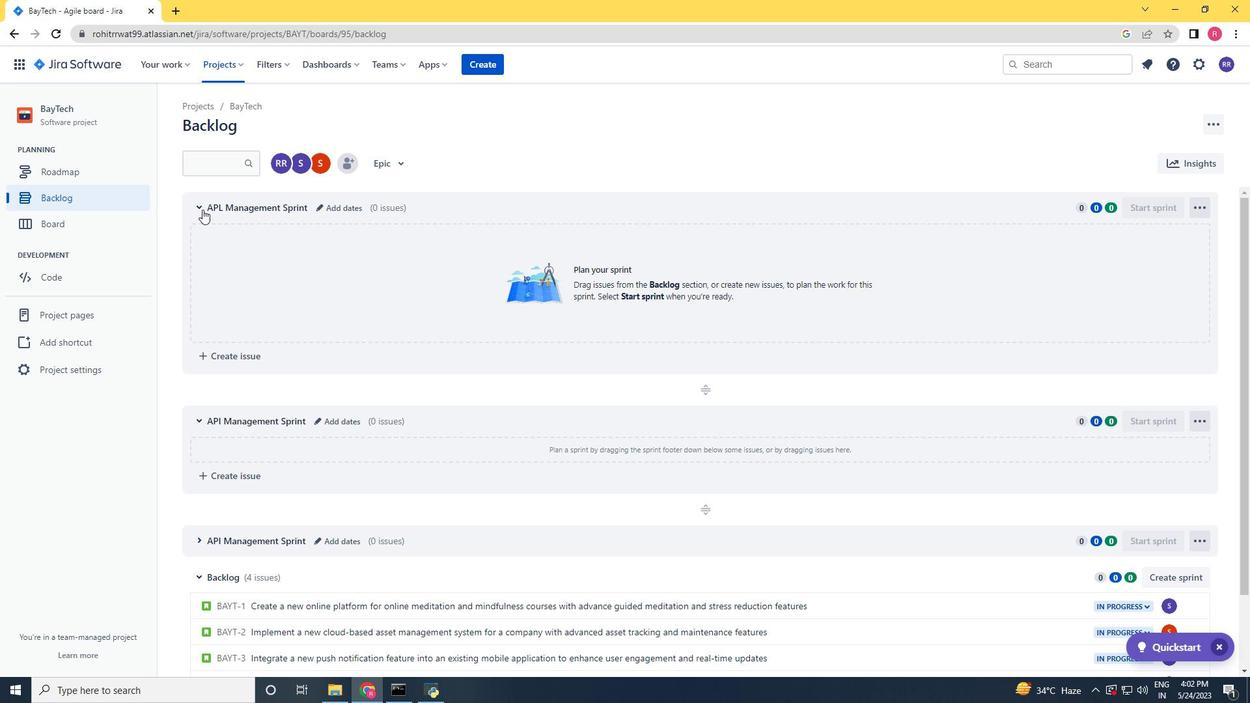 
Action: Mouse pressed left at (196, 201)
Screenshot: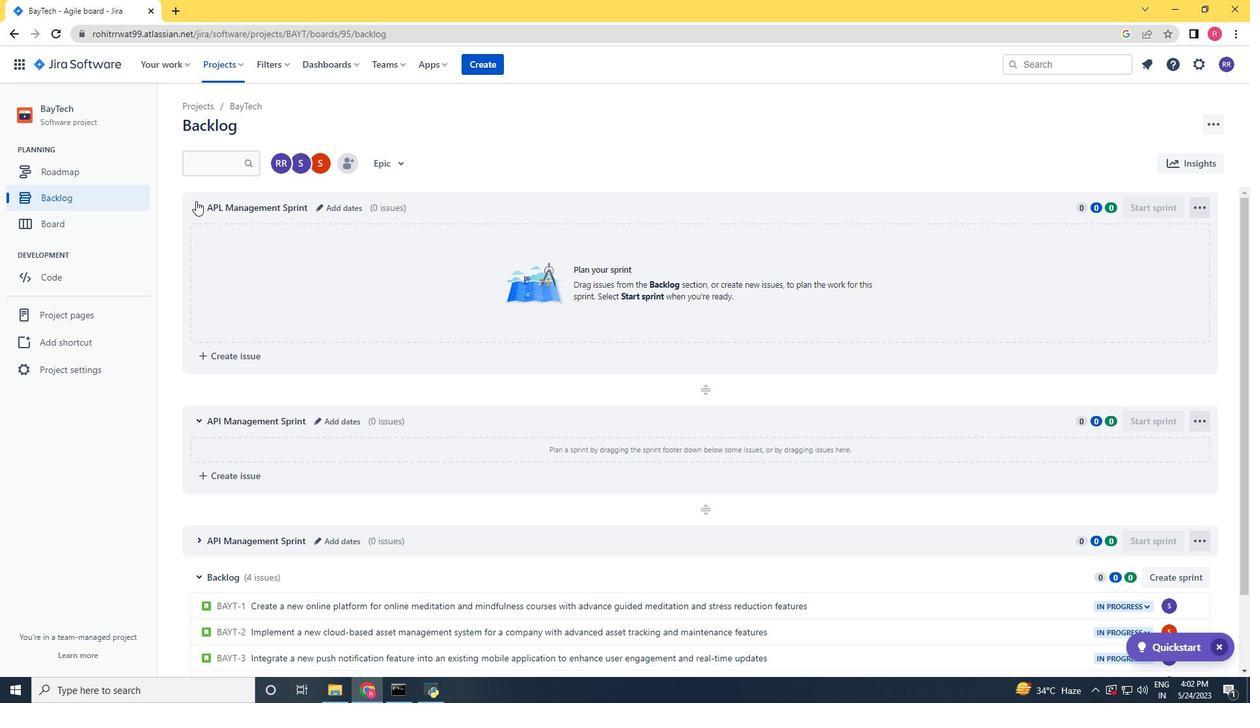 
Action: Mouse moved to (196, 244)
Screenshot: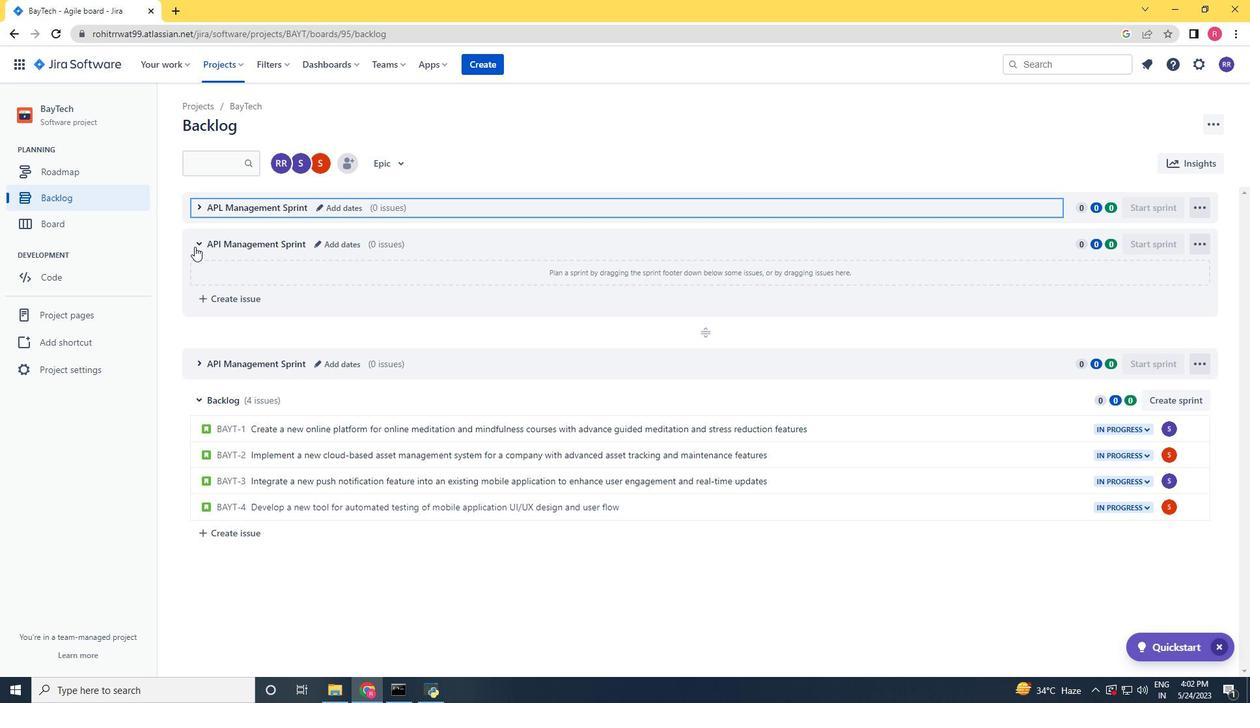 
Action: Mouse pressed left at (196, 244)
Screenshot: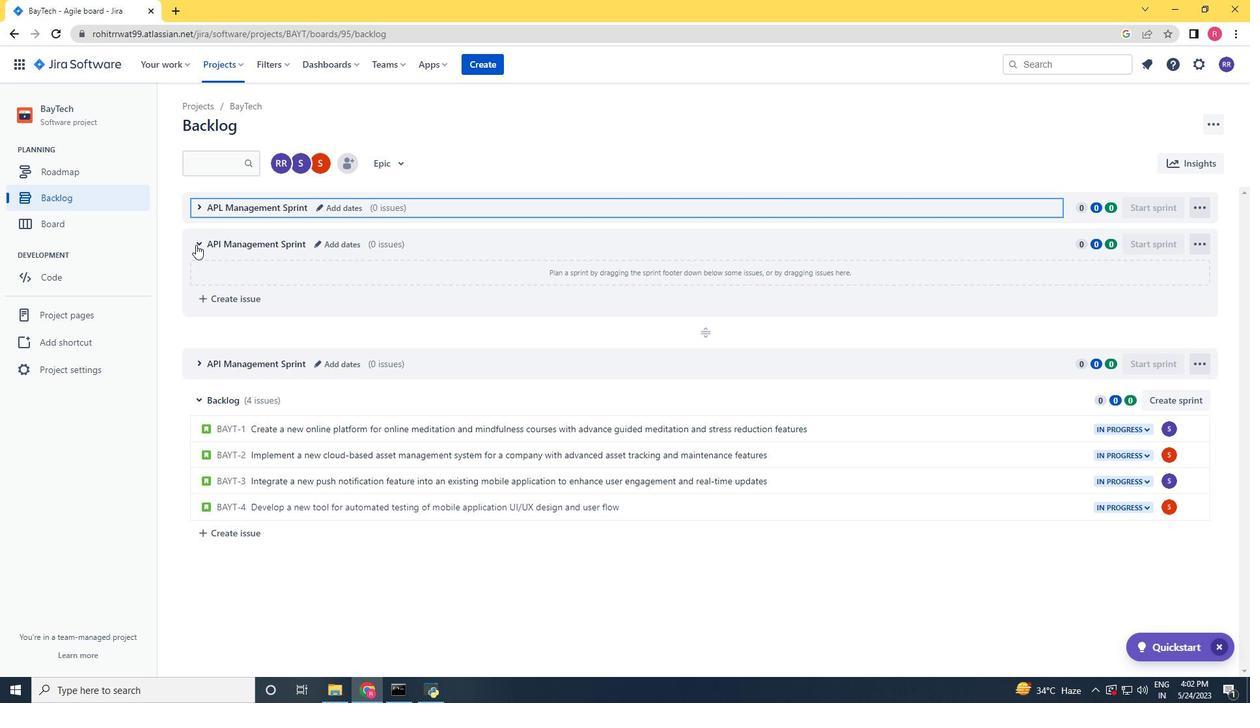 
Action: Mouse moved to (386, 345)
Screenshot: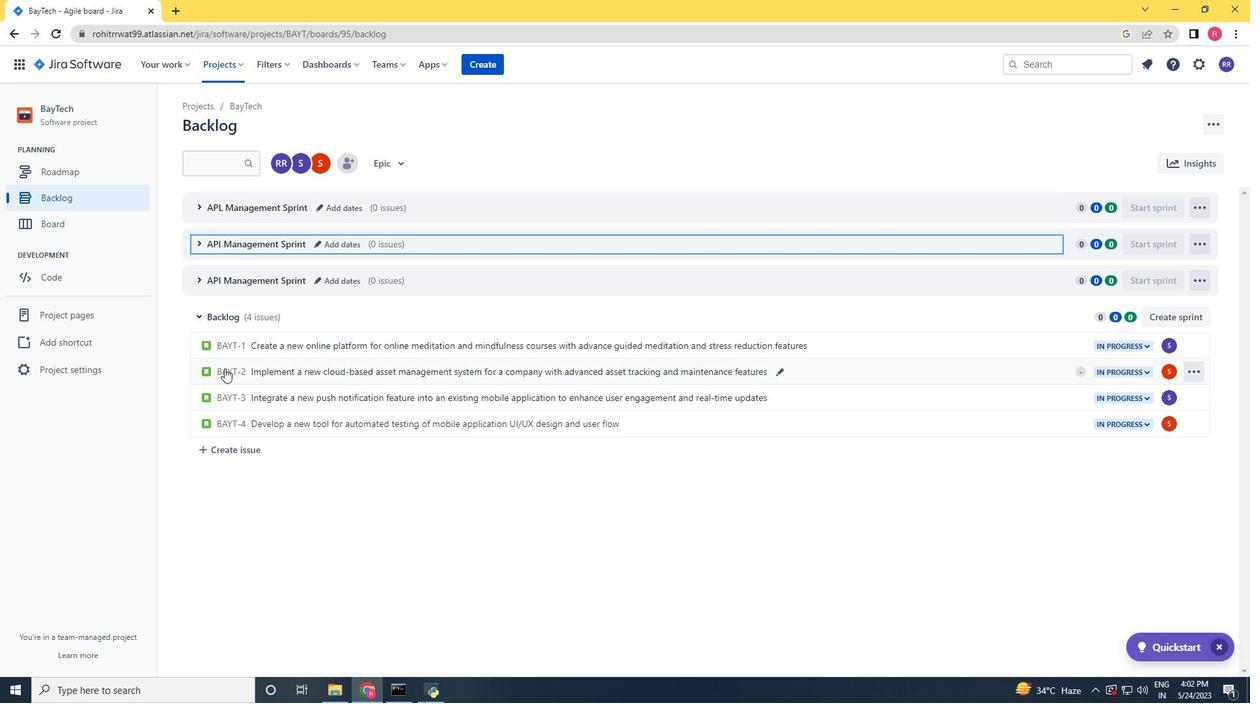 
